 Task: Look for space in Erskine, United Kingdom from 12th July, 2023 to 16th July, 2023 for 8 adults in price range Rs.10000 to Rs.16000. Place can be private room with 8 bedrooms having 8 beds and 8 bathrooms. Property type can be house, flat, guest house. Amenities needed are: wifi, TV, free parkinig on premises, gym, breakfast. Booking option can be shelf check-in. Required host language is English.
Action: Mouse moved to (347, 100)
Screenshot: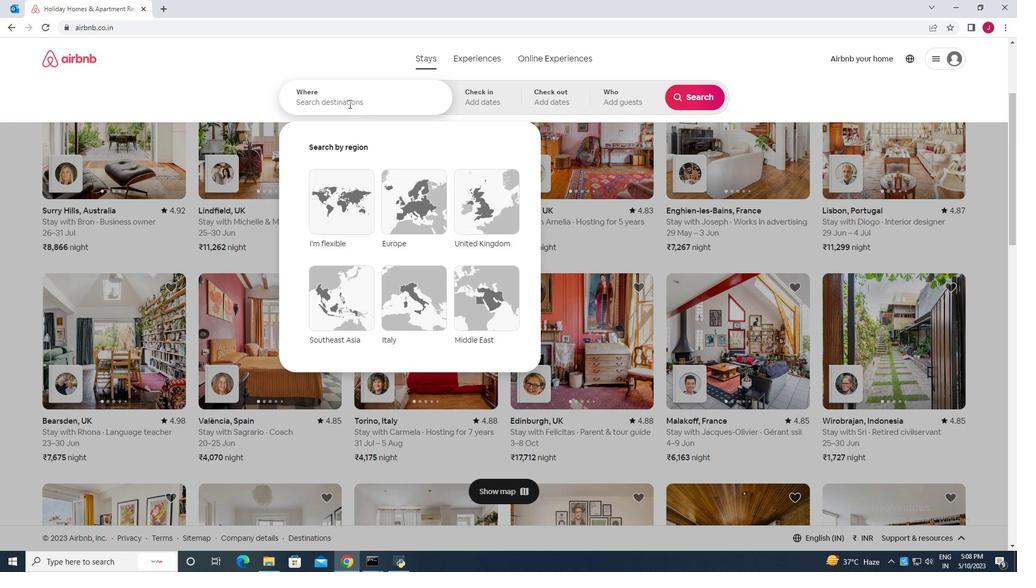 
Action: Mouse pressed left at (347, 100)
Screenshot: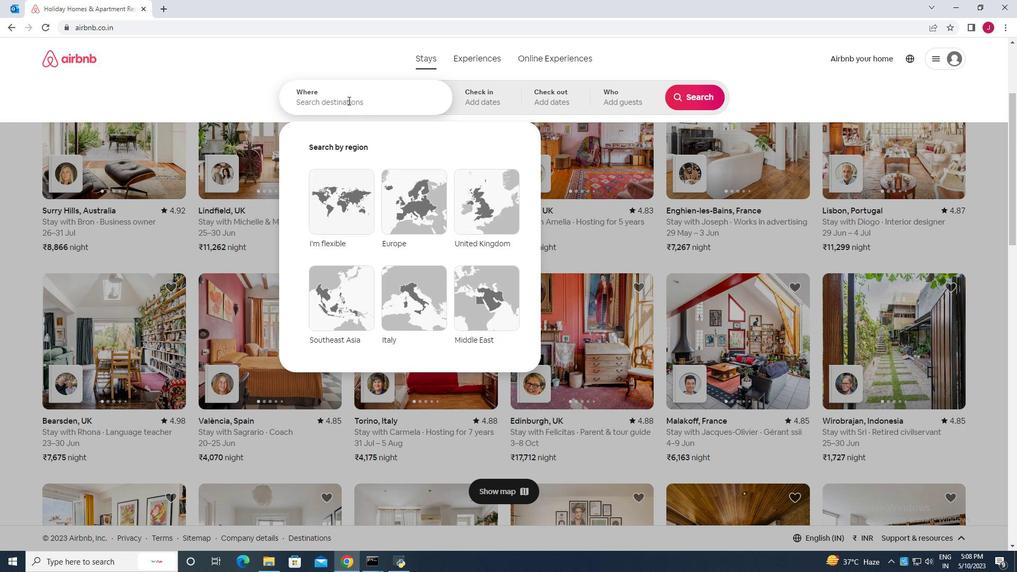 
Action: Key pressed erskine<Key.space>united<Key.space>kingdom
Screenshot: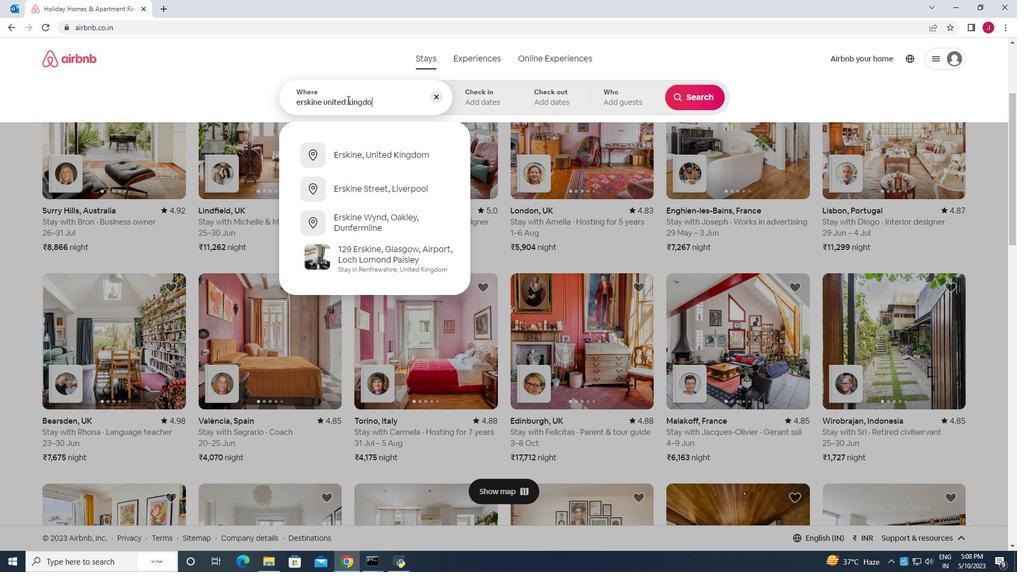 
Action: Mouse moved to (377, 160)
Screenshot: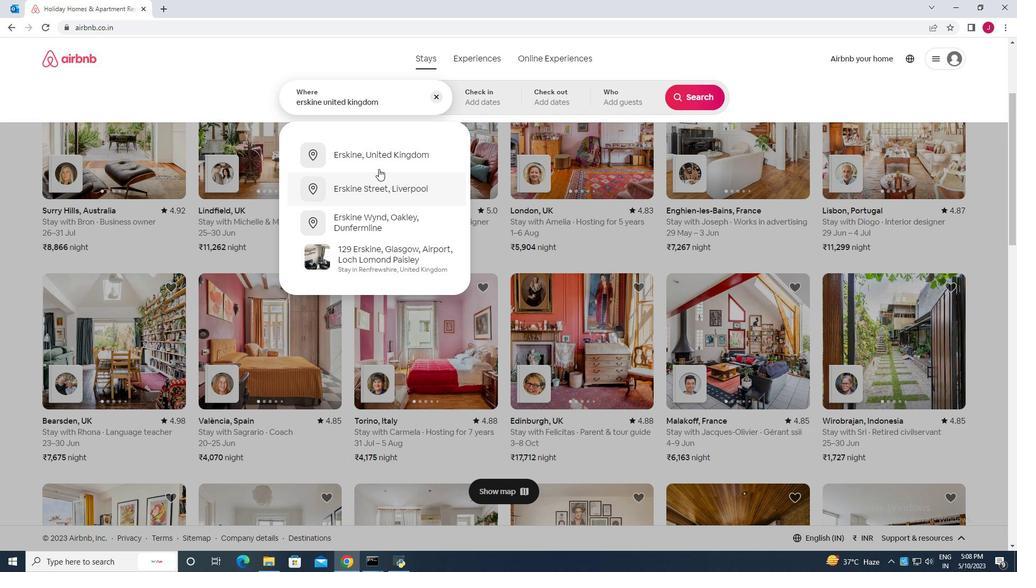 
Action: Mouse pressed left at (377, 160)
Screenshot: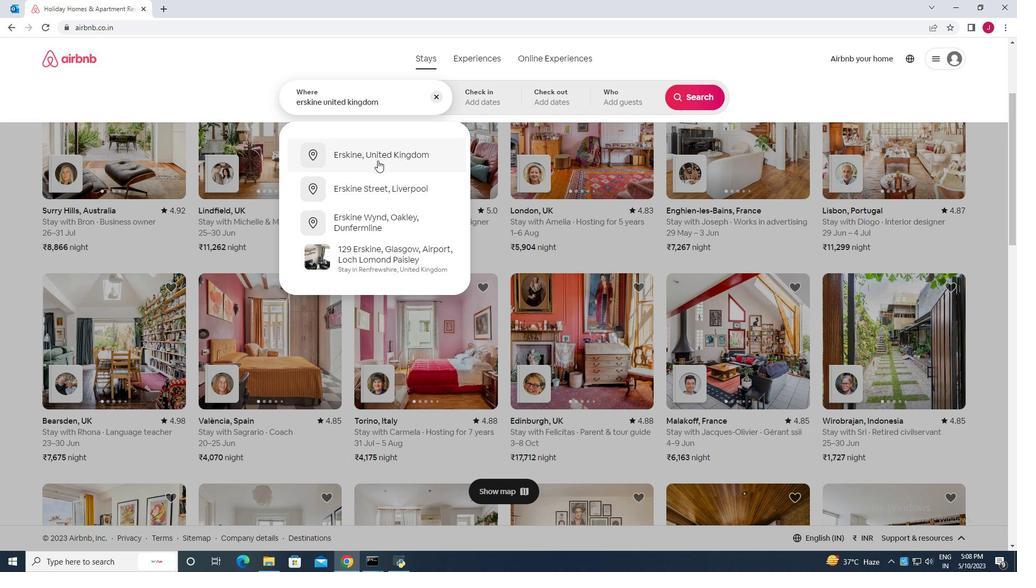 
Action: Mouse moved to (692, 182)
Screenshot: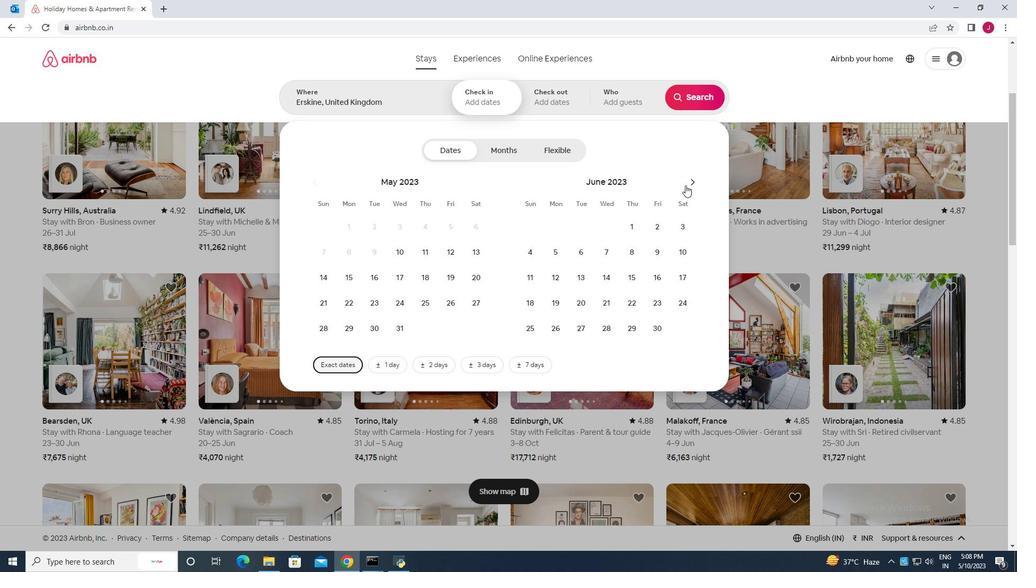 
Action: Mouse pressed left at (692, 182)
Screenshot: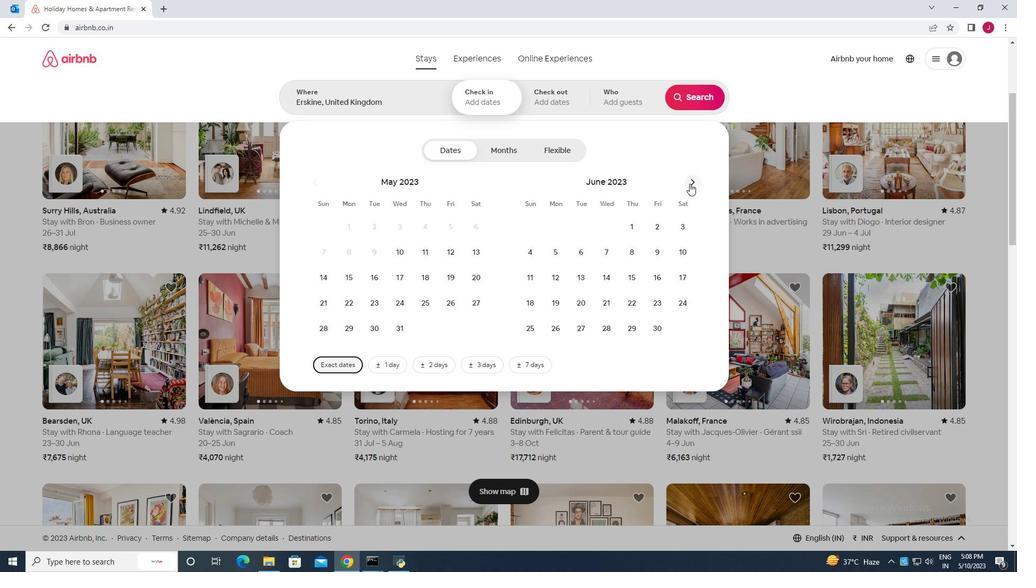 
Action: Mouse moved to (600, 279)
Screenshot: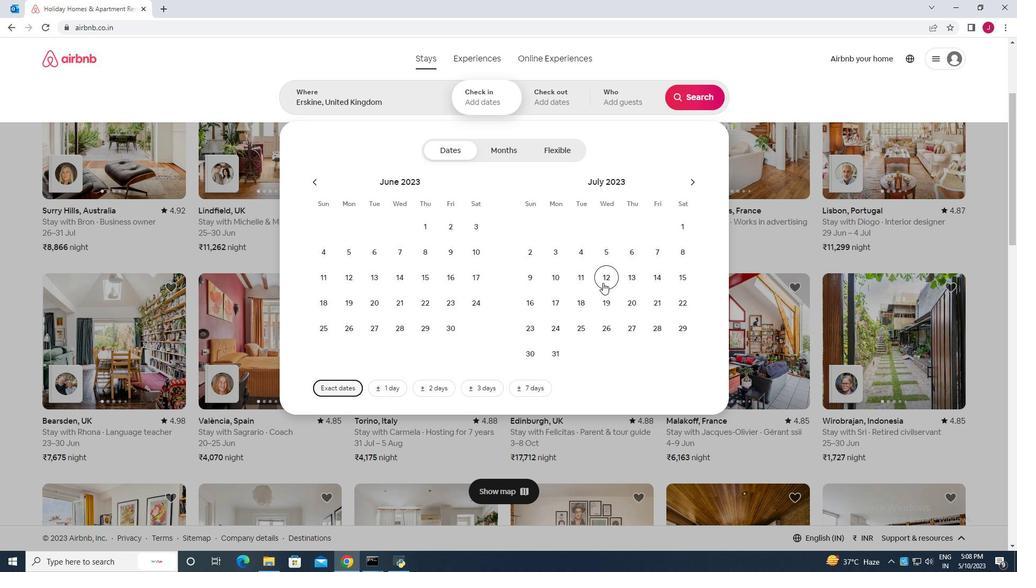 
Action: Mouse pressed left at (600, 279)
Screenshot: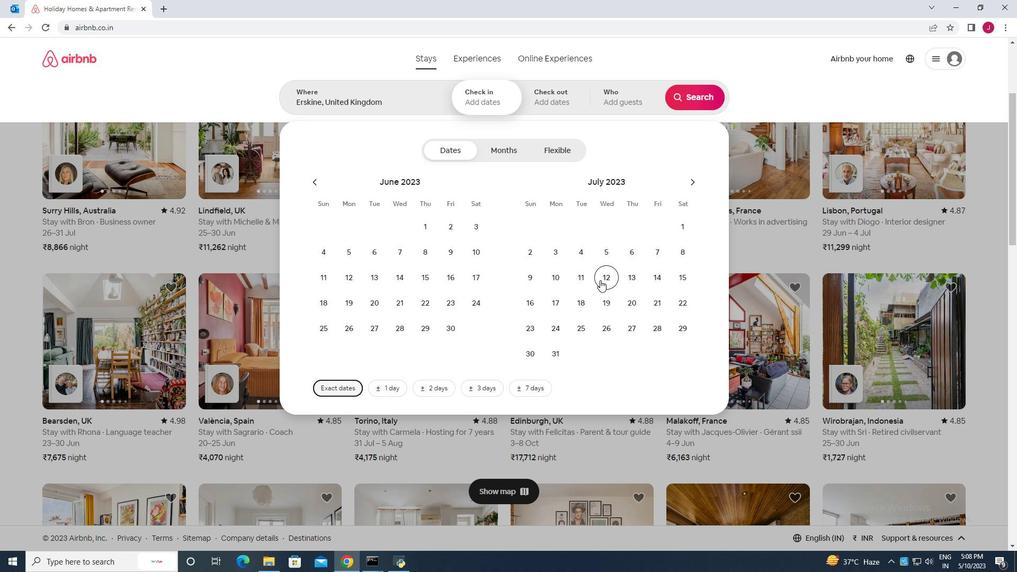 
Action: Mouse moved to (531, 306)
Screenshot: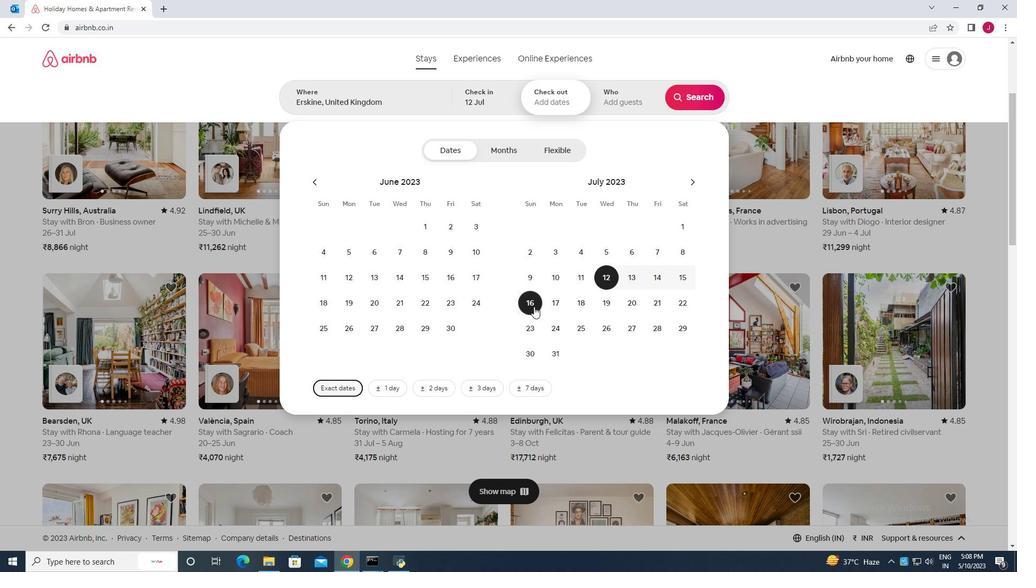 
Action: Mouse pressed left at (531, 306)
Screenshot: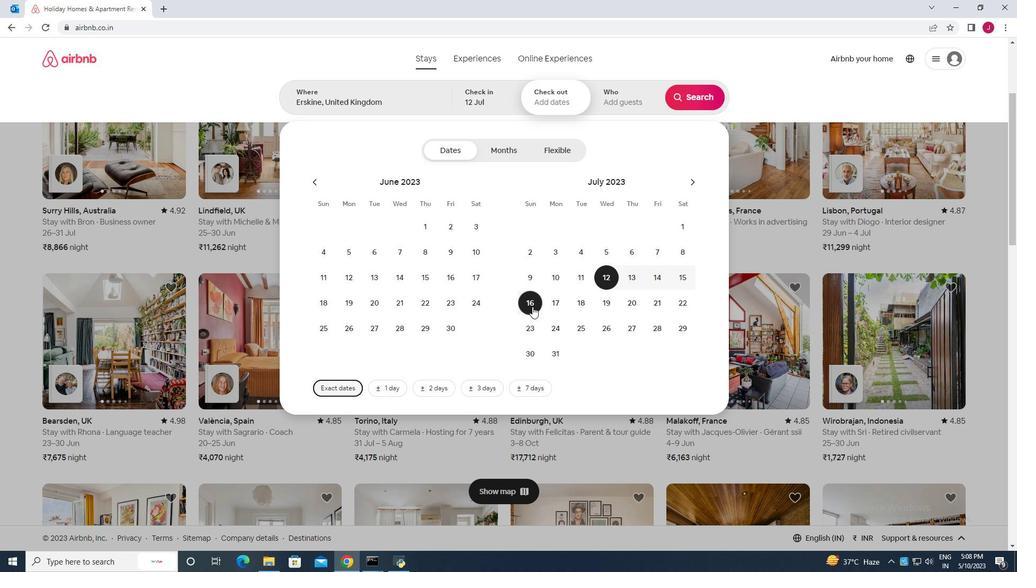 
Action: Mouse moved to (628, 98)
Screenshot: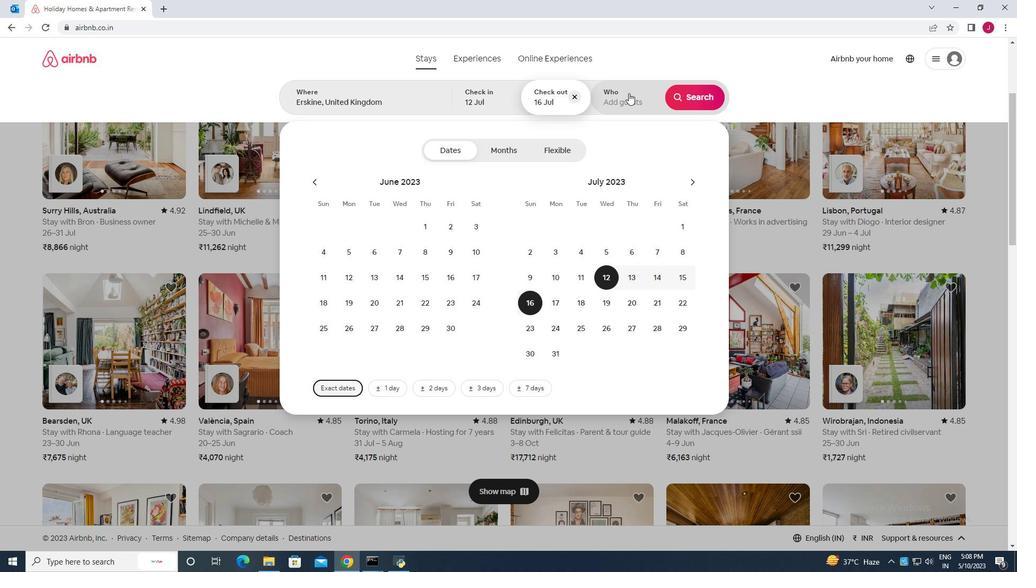 
Action: Mouse pressed left at (628, 98)
Screenshot: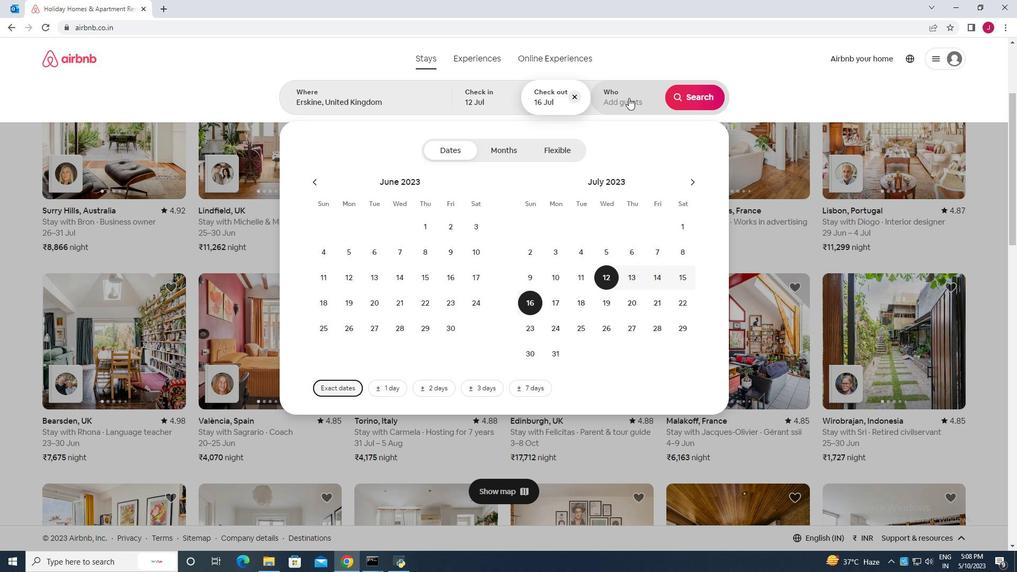 
Action: Mouse moved to (696, 154)
Screenshot: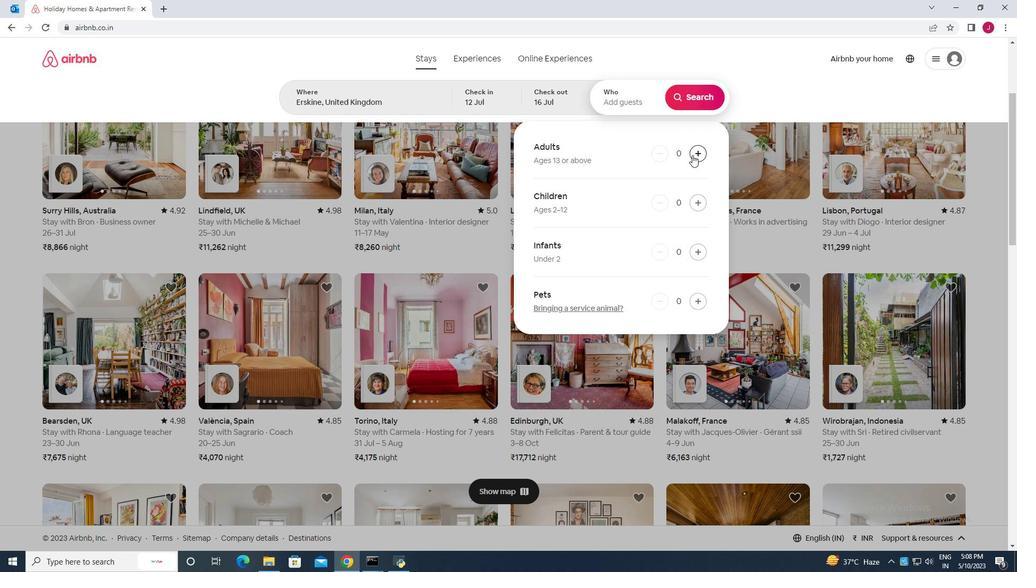 
Action: Mouse pressed left at (696, 154)
Screenshot: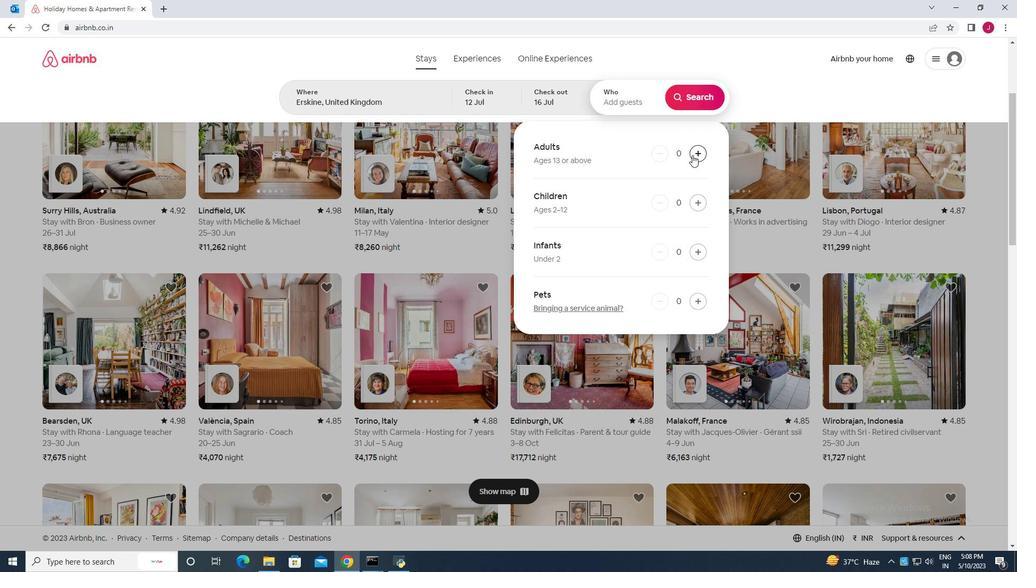 
Action: Mouse moved to (696, 154)
Screenshot: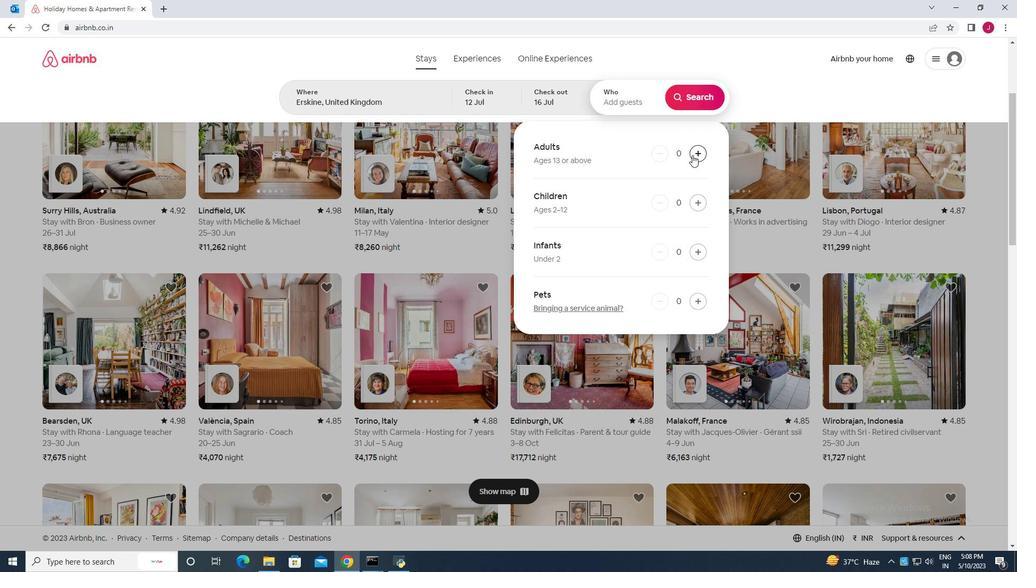 
Action: Mouse pressed left at (696, 154)
Screenshot: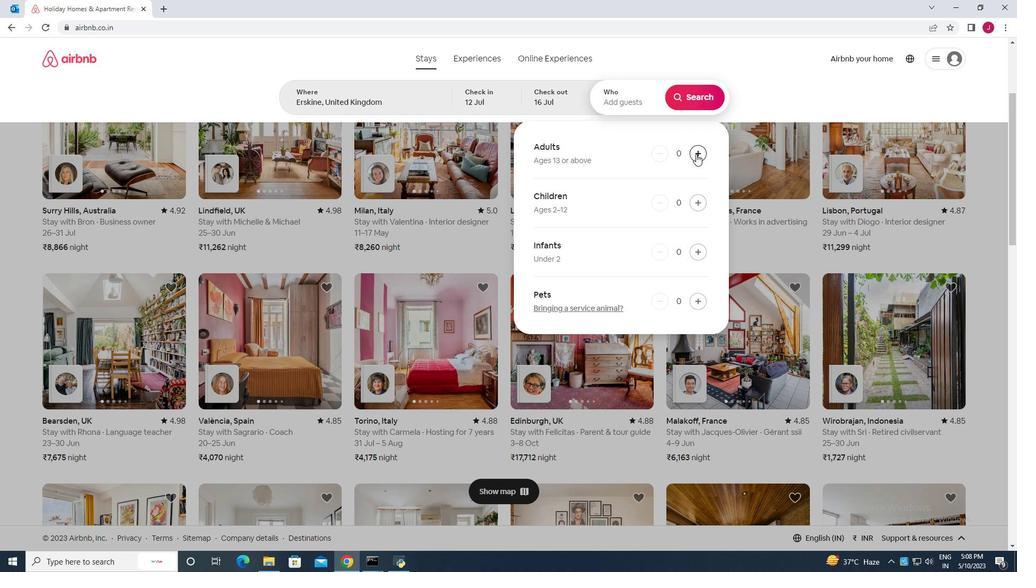 
Action: Mouse moved to (696, 154)
Screenshot: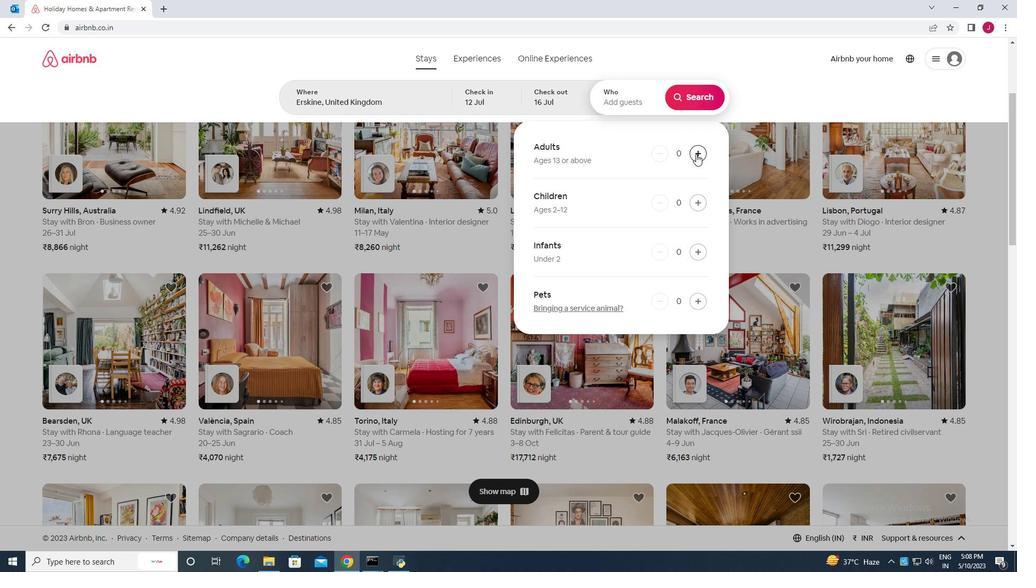 
Action: Mouse pressed left at (696, 154)
Screenshot: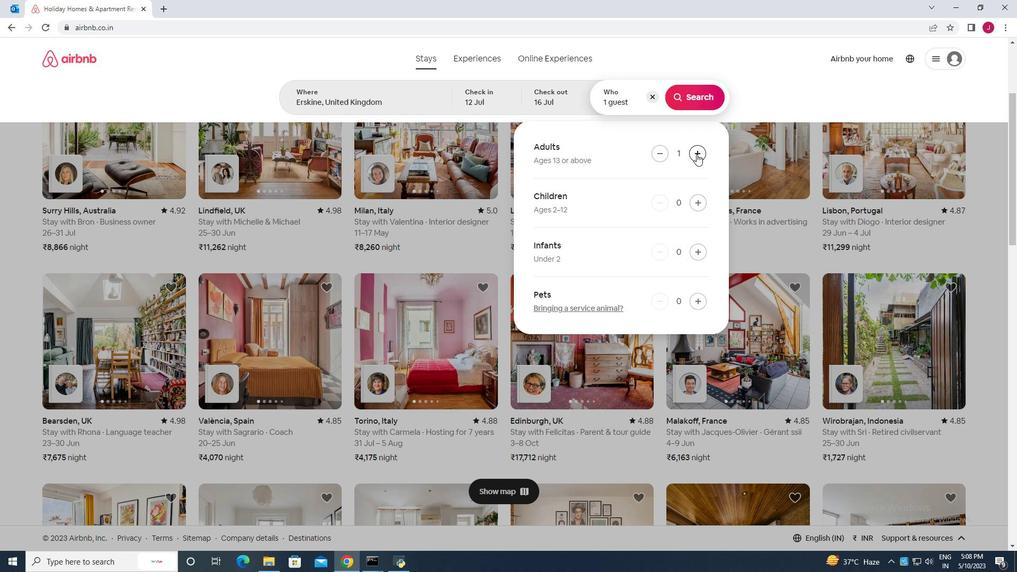 
Action: Mouse pressed left at (696, 154)
Screenshot: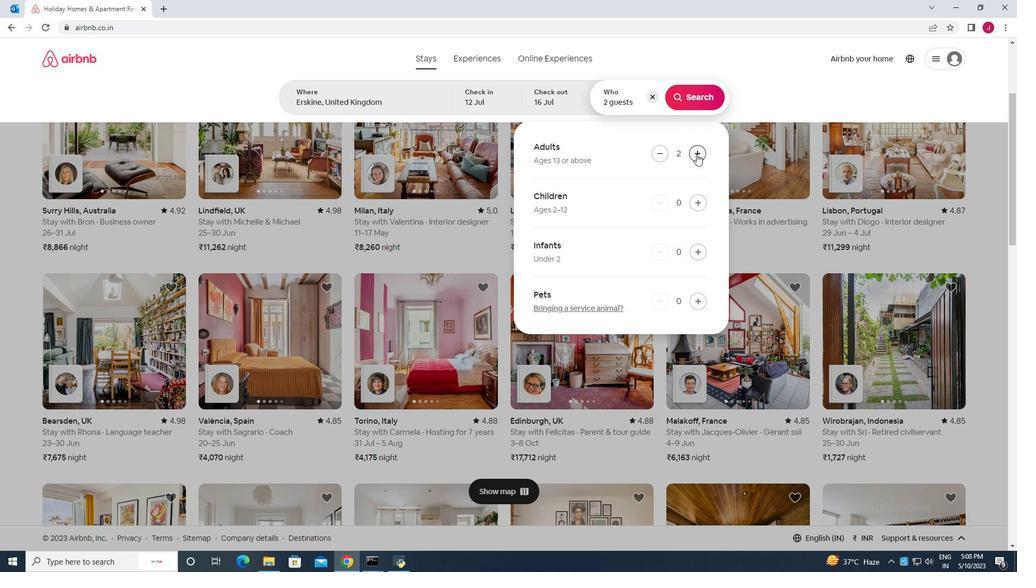 
Action: Mouse pressed left at (696, 154)
Screenshot: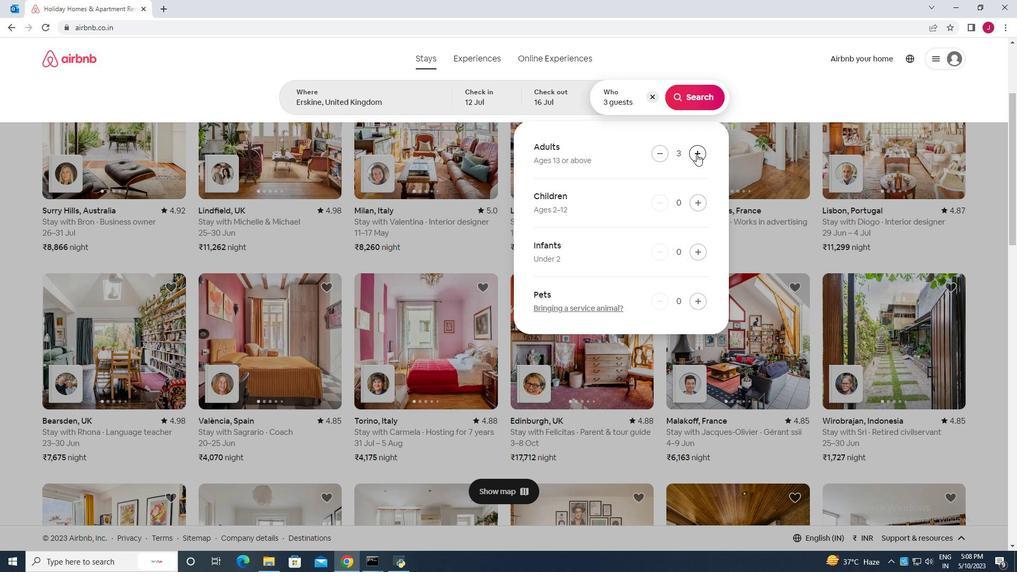 
Action: Mouse moved to (697, 154)
Screenshot: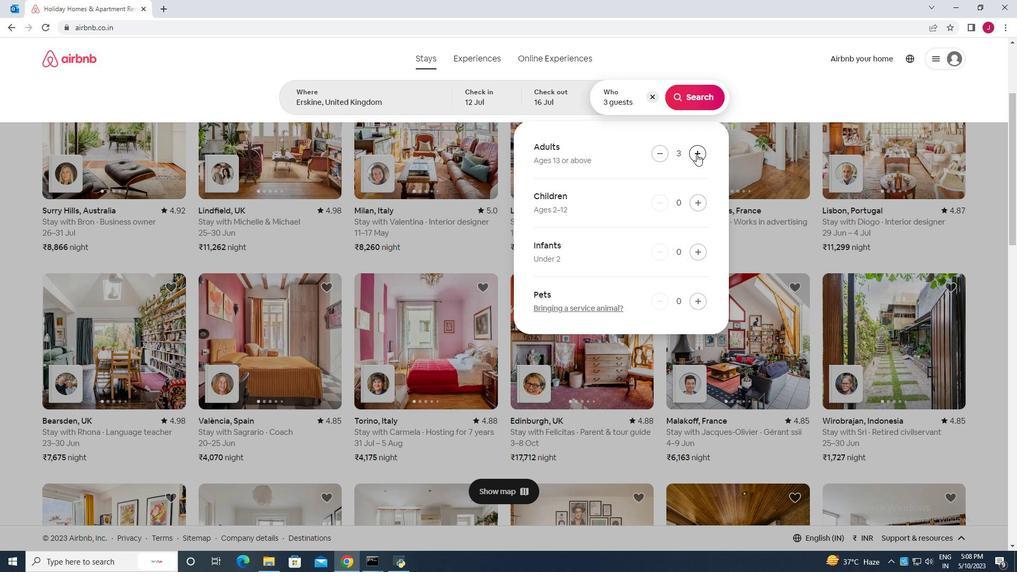 
Action: Mouse pressed left at (697, 154)
Screenshot: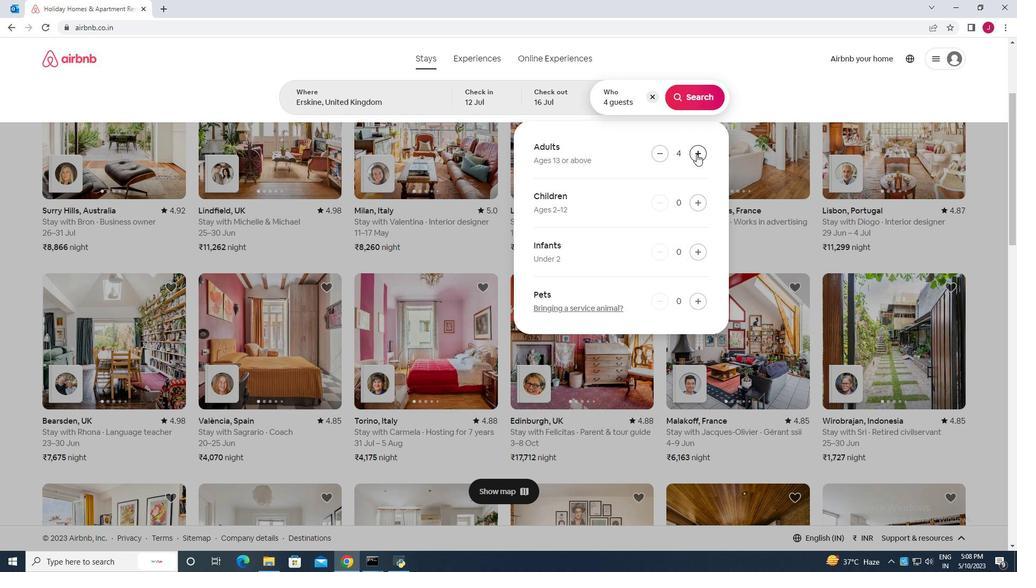 
Action: Mouse pressed left at (697, 154)
Screenshot: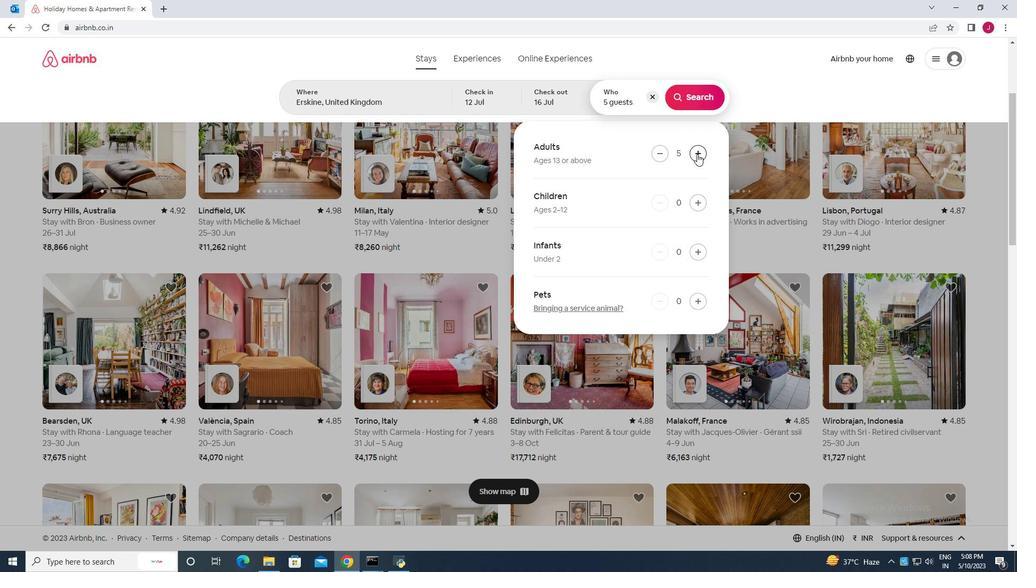 
Action: Mouse pressed left at (697, 154)
Screenshot: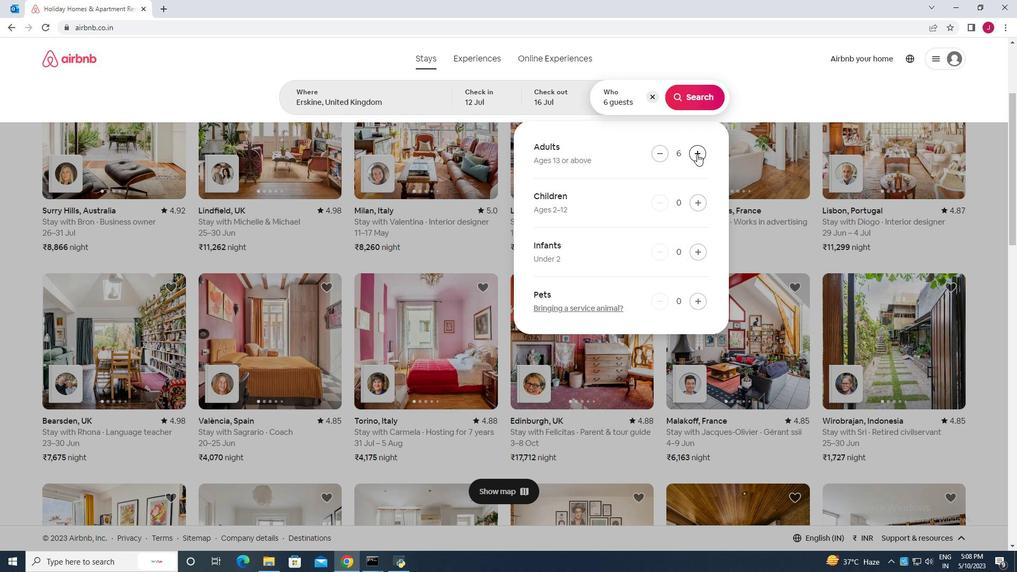 
Action: Mouse moved to (698, 94)
Screenshot: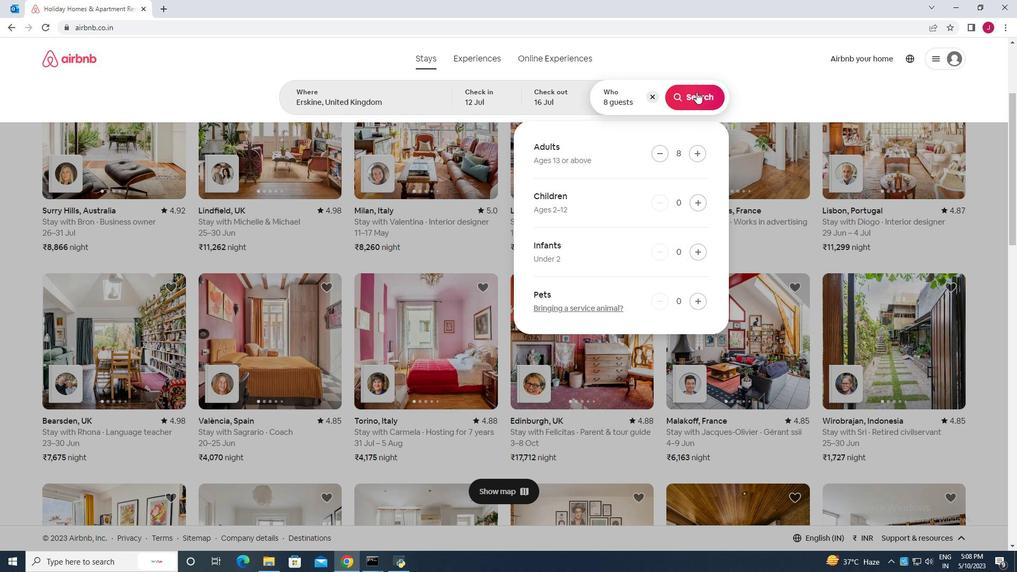 
Action: Mouse pressed left at (698, 94)
Screenshot: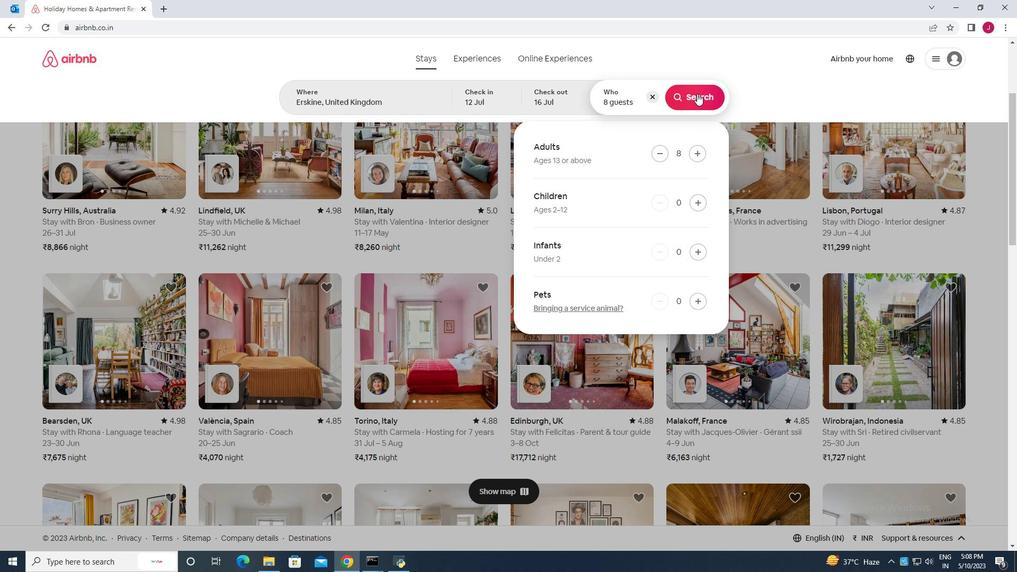 
Action: Mouse moved to (976, 100)
Screenshot: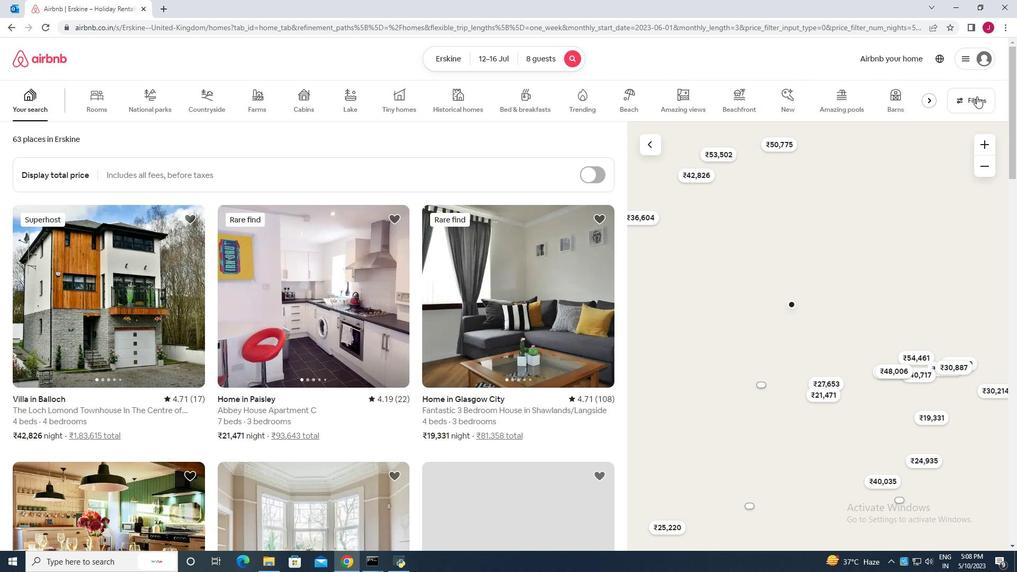 
Action: Mouse pressed left at (976, 100)
Screenshot: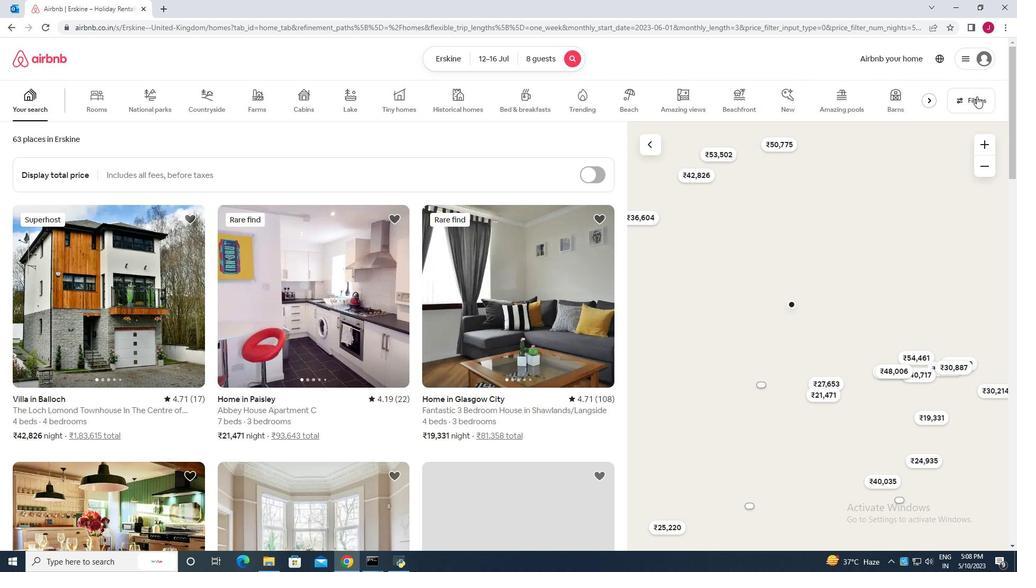 
Action: Mouse moved to (397, 351)
Screenshot: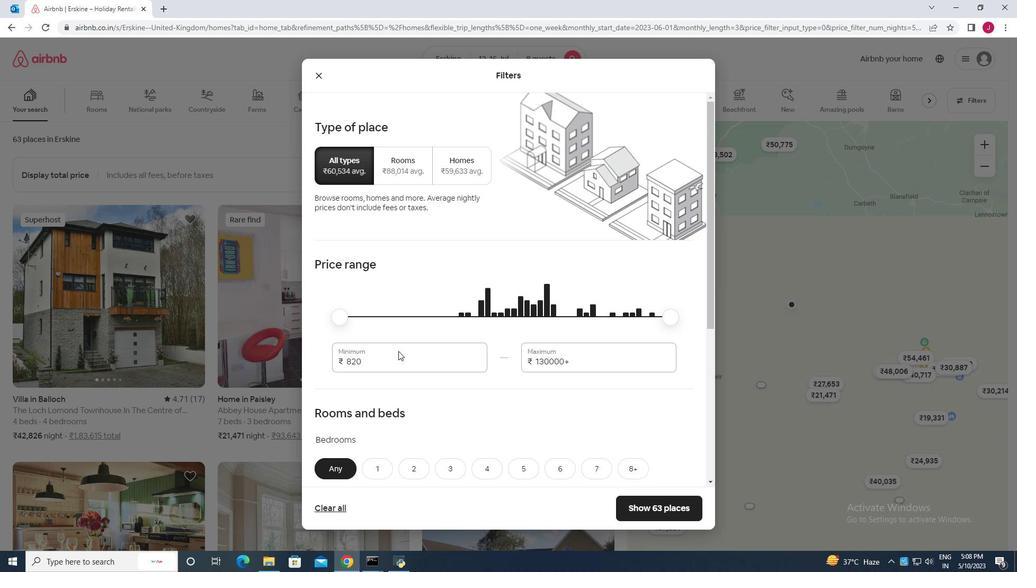 
Action: Mouse pressed left at (397, 351)
Screenshot: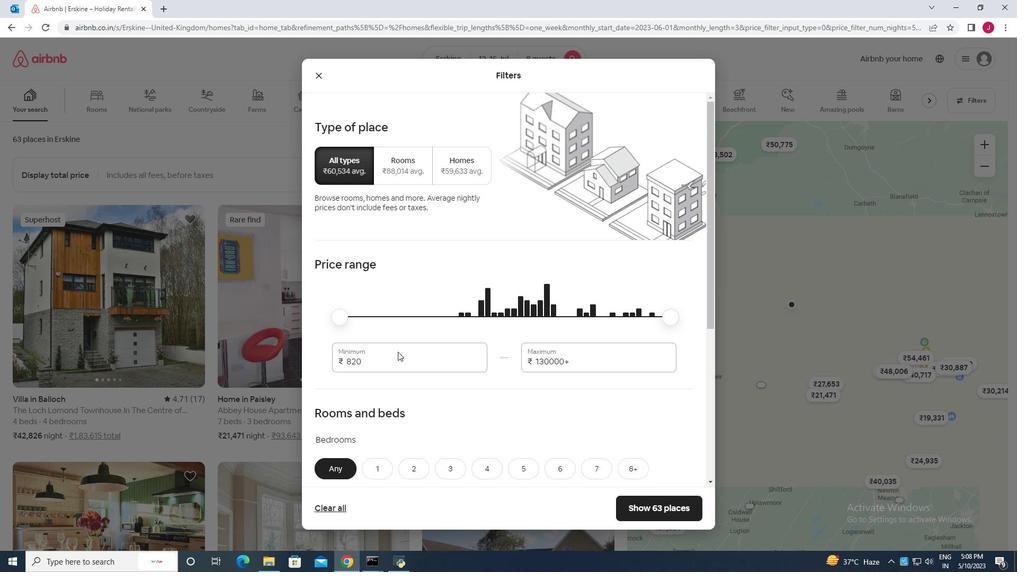 
Action: Key pressed <Key.backspace><Key.backspace><Key.backspace><Key.backspace><Key.backspace>10000
Screenshot: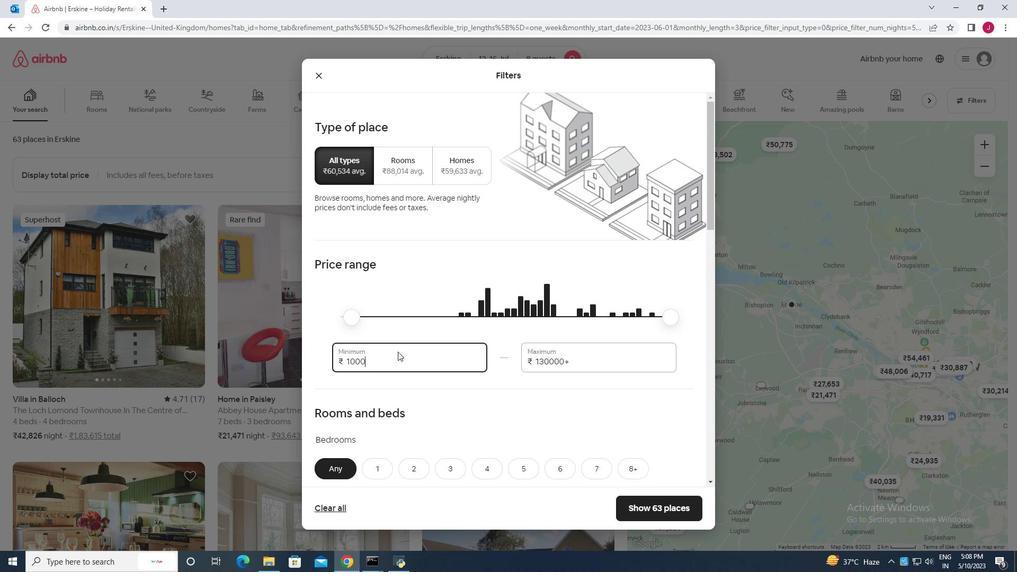 
Action: Mouse moved to (589, 359)
Screenshot: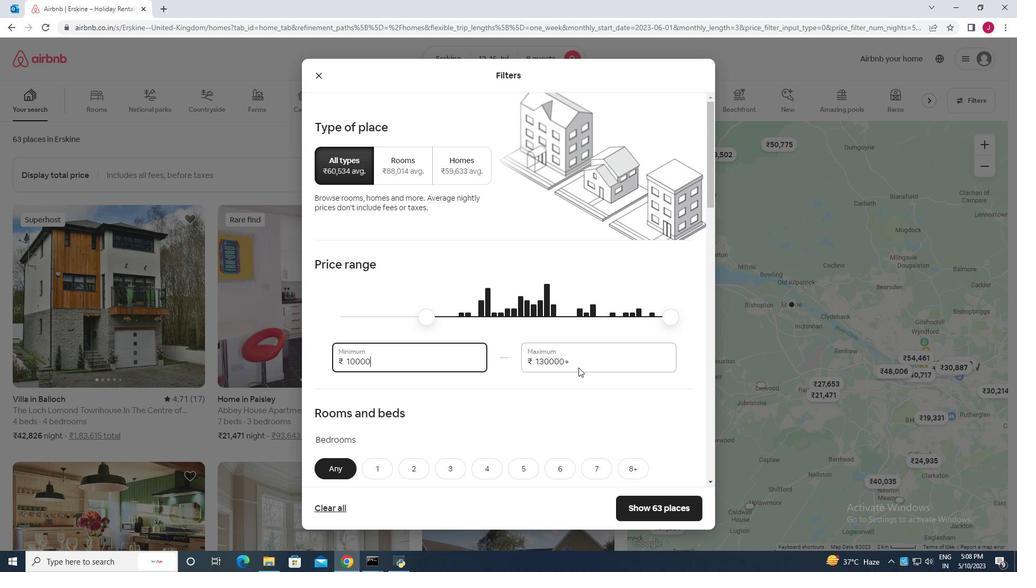 
Action: Mouse pressed left at (589, 359)
Screenshot: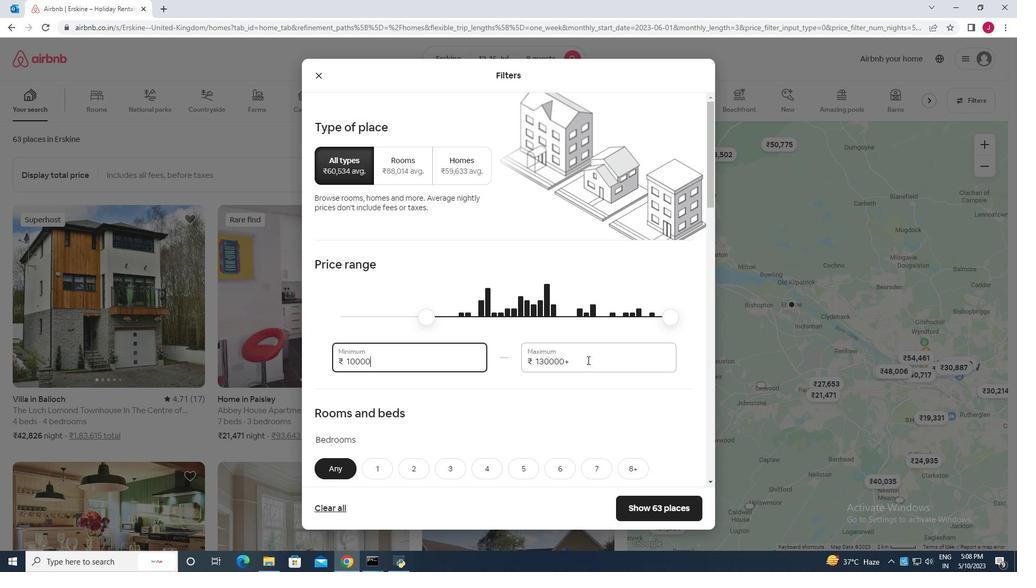 
Action: Mouse moved to (580, 361)
Screenshot: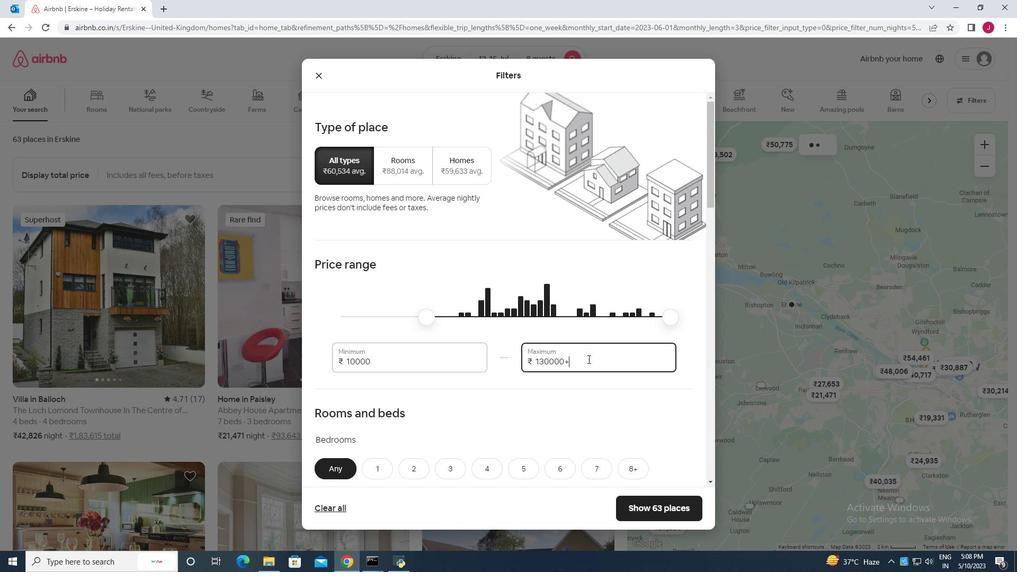 
Action: Key pressed <Key.backspace><Key.backspace><Key.backspace><Key.backspace><Key.backspace><Key.backspace><Key.backspace><Key.backspace><Key.backspace><Key.backspace><Key.backspace><Key.backspace>16000
Screenshot: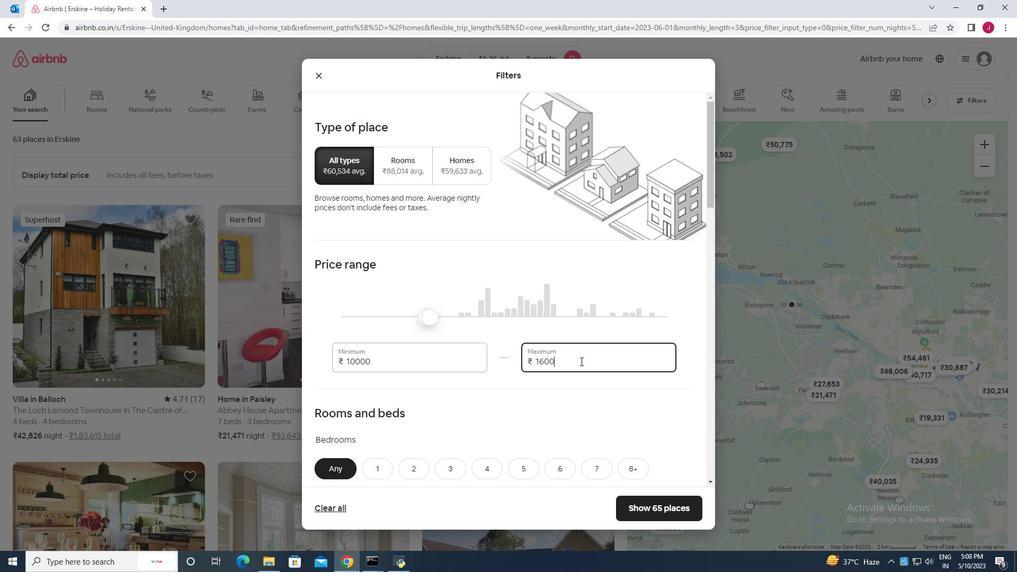 
Action: Mouse moved to (475, 352)
Screenshot: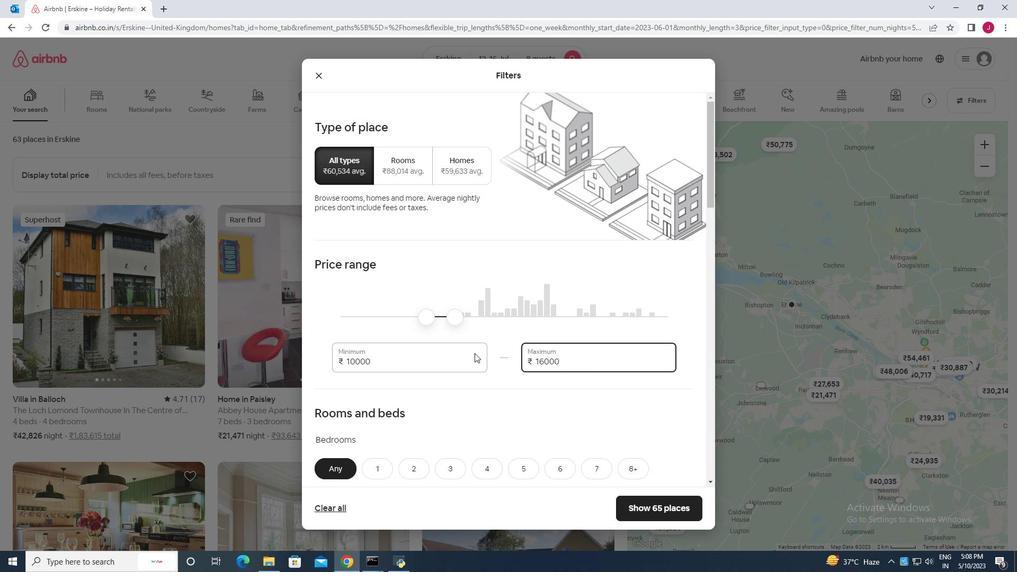 
Action: Mouse scrolled (475, 351) with delta (0, 0)
Screenshot: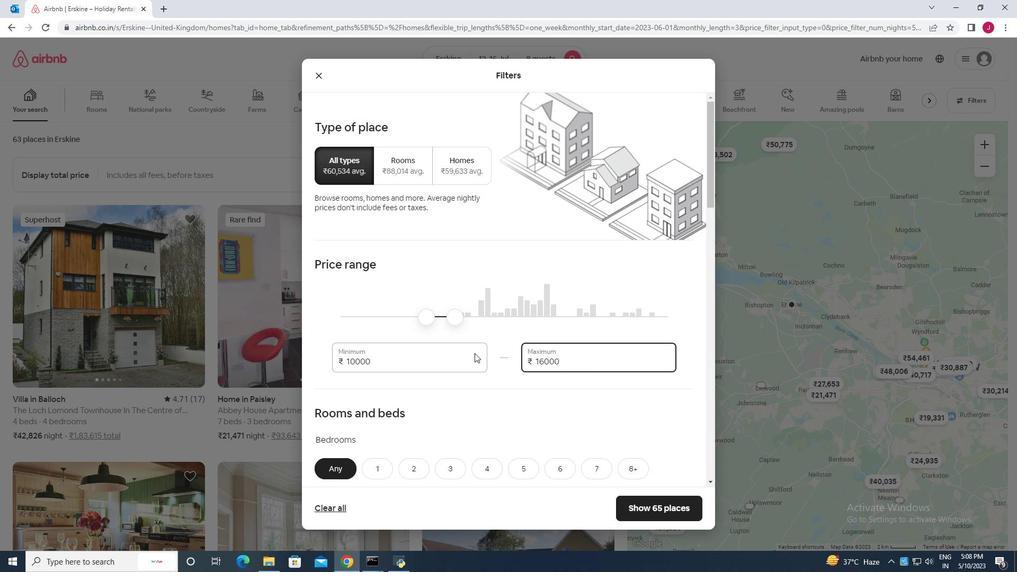 
Action: Mouse moved to (475, 352)
Screenshot: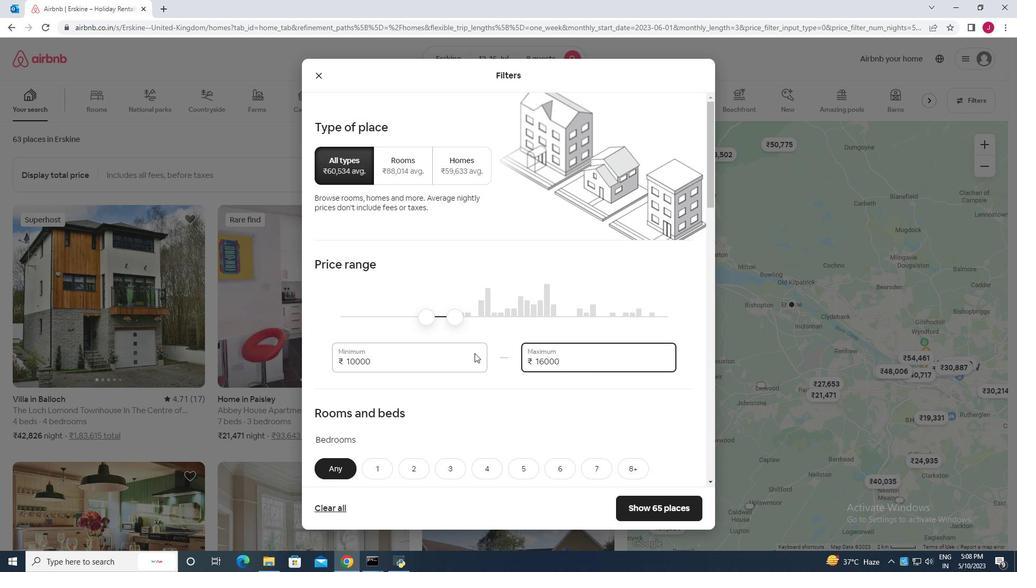 
Action: Mouse scrolled (475, 351) with delta (0, 0)
Screenshot: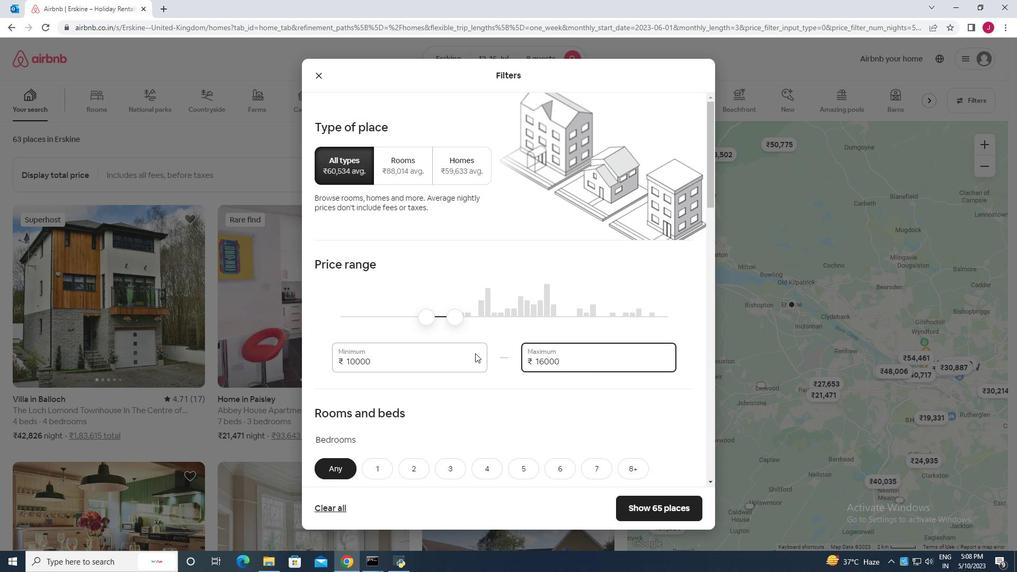 
Action: Mouse scrolled (475, 351) with delta (0, 0)
Screenshot: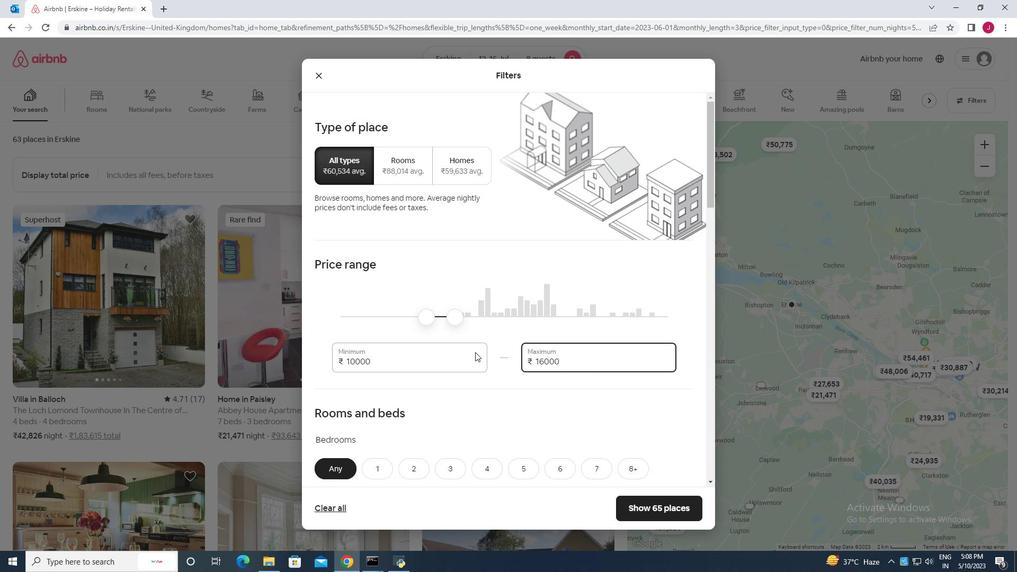 
Action: Mouse moved to (631, 309)
Screenshot: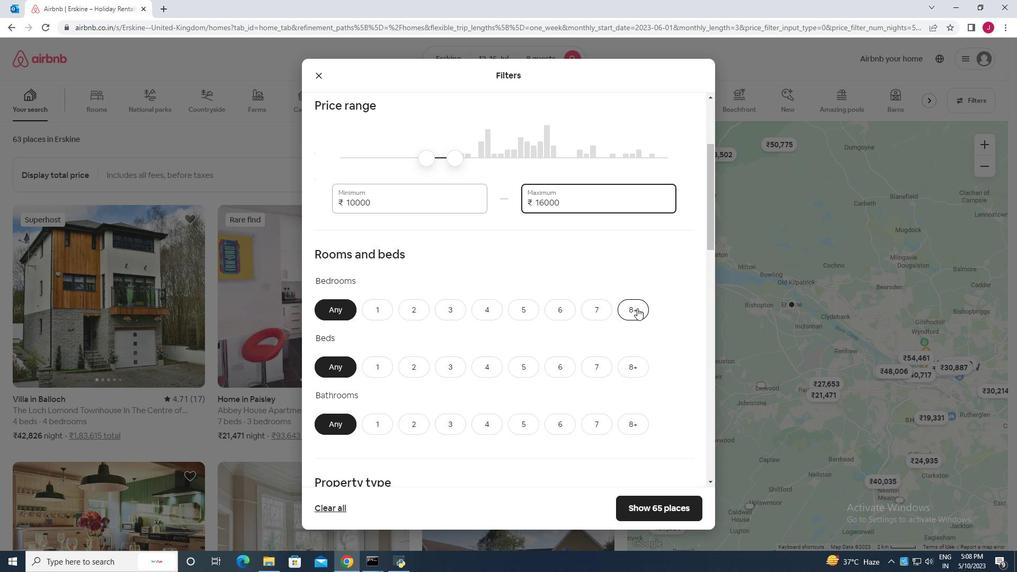 
Action: Mouse pressed left at (631, 309)
Screenshot: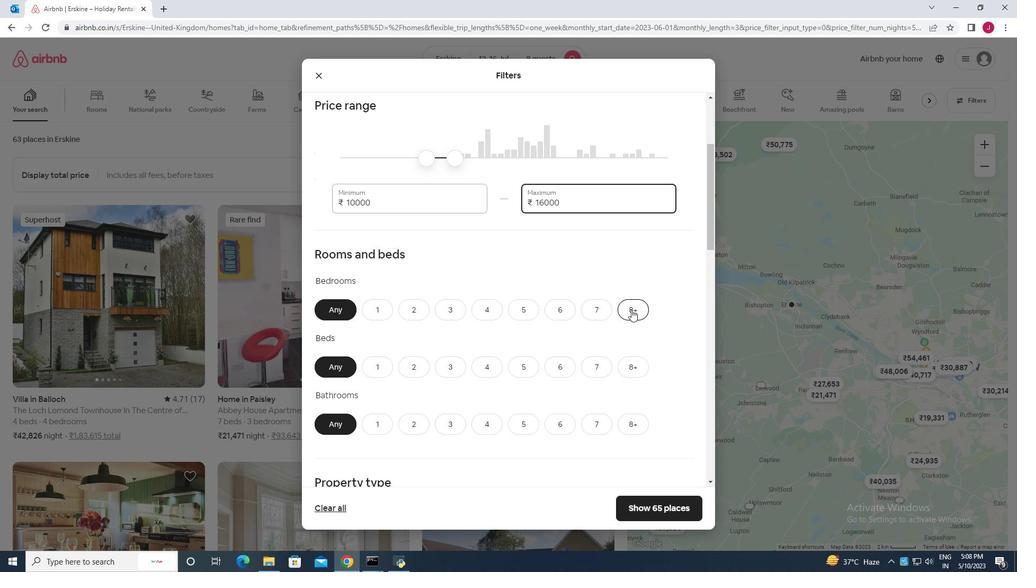 
Action: Mouse moved to (629, 365)
Screenshot: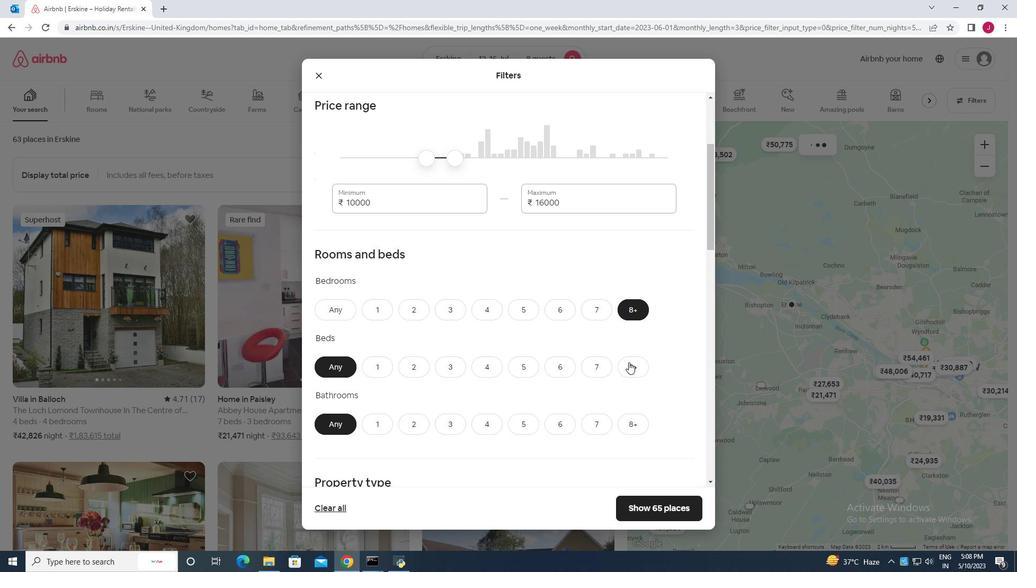 
Action: Mouse pressed left at (629, 365)
Screenshot: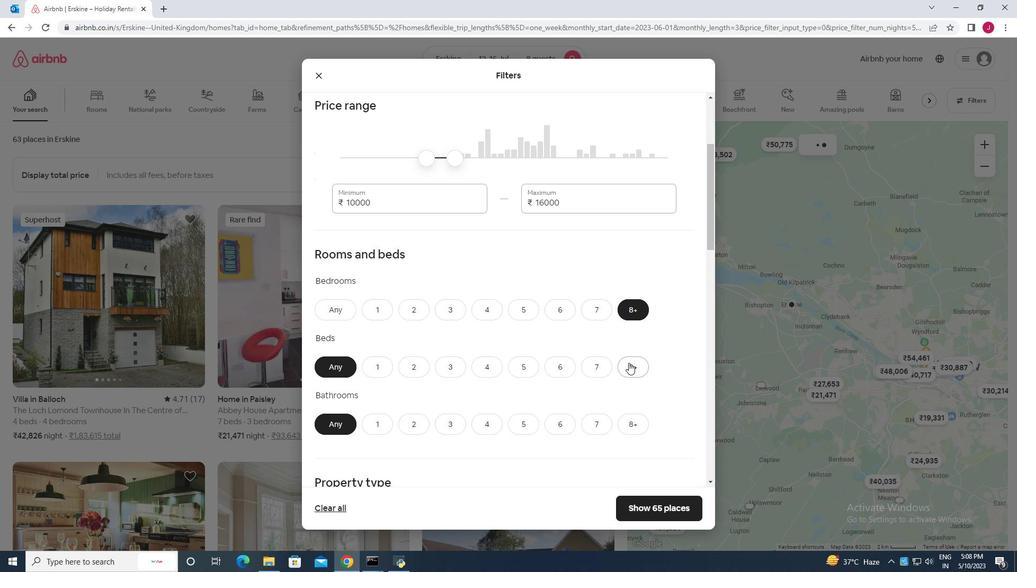 
Action: Mouse moved to (629, 423)
Screenshot: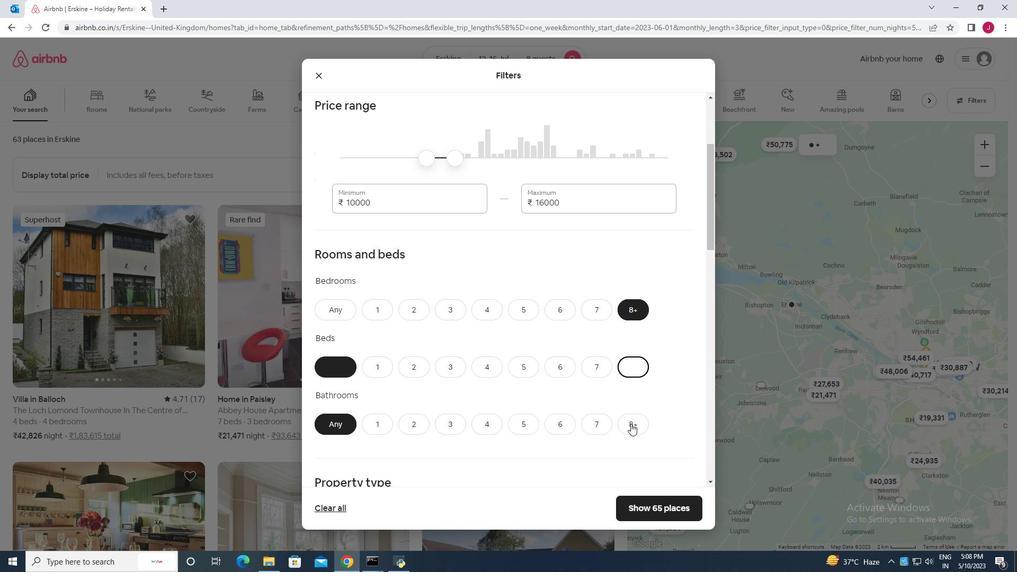 
Action: Mouse pressed left at (629, 423)
Screenshot: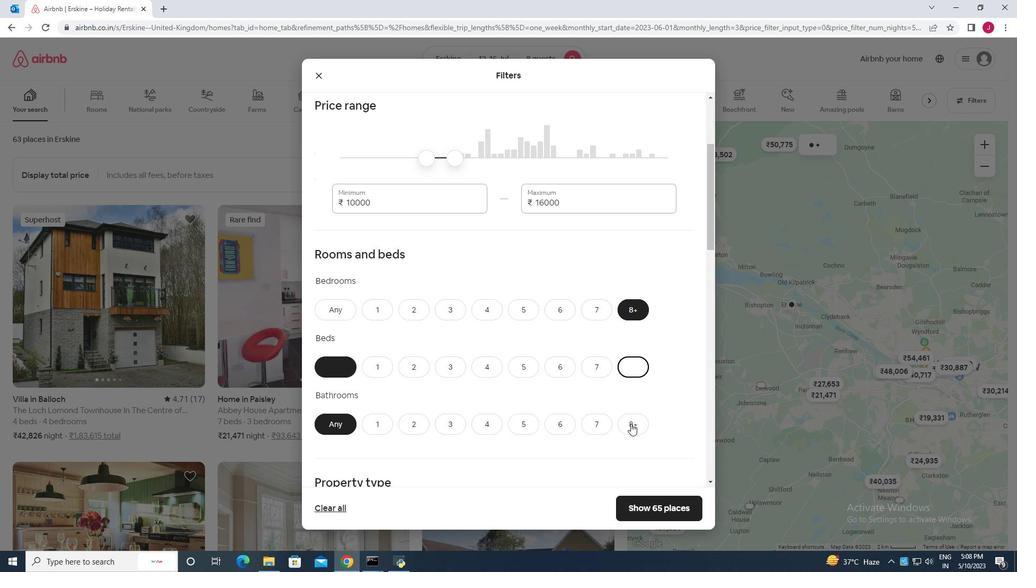 
Action: Mouse moved to (487, 352)
Screenshot: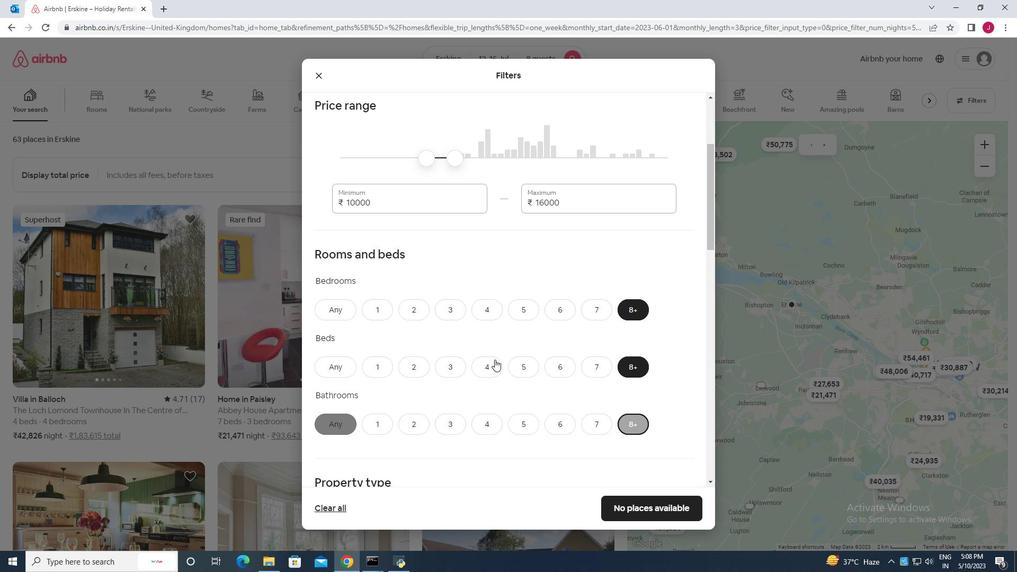 
Action: Mouse scrolled (487, 351) with delta (0, 0)
Screenshot: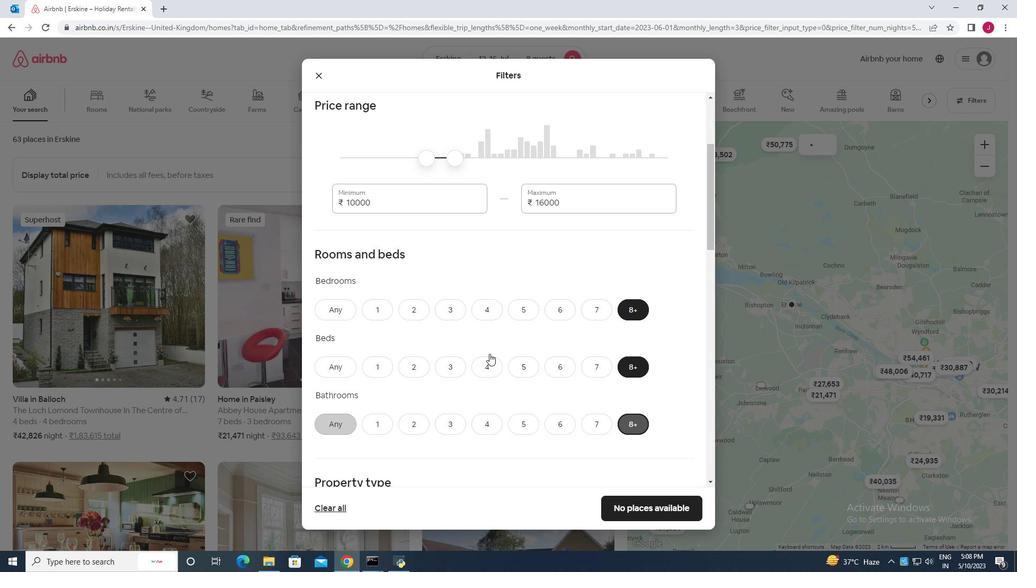 
Action: Mouse scrolled (487, 351) with delta (0, 0)
Screenshot: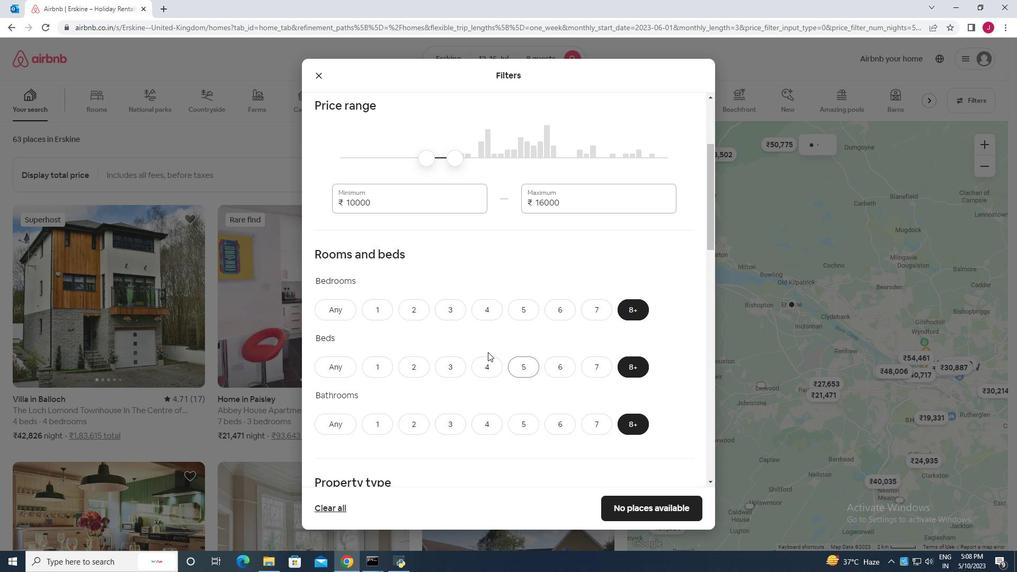 
Action: Mouse scrolled (487, 351) with delta (0, 0)
Screenshot: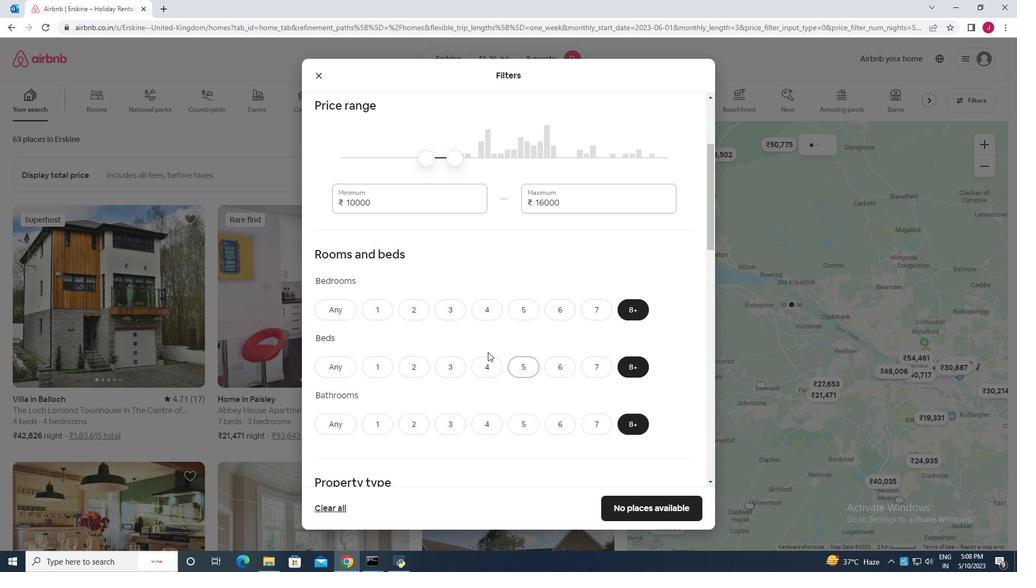 
Action: Mouse scrolled (487, 351) with delta (0, 0)
Screenshot: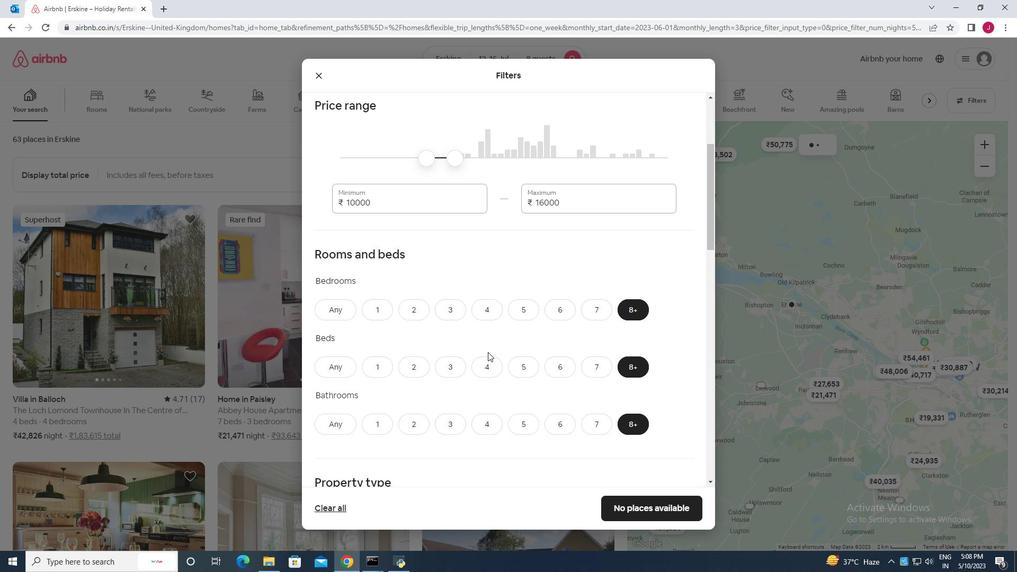 
Action: Mouse scrolled (487, 351) with delta (0, 0)
Screenshot: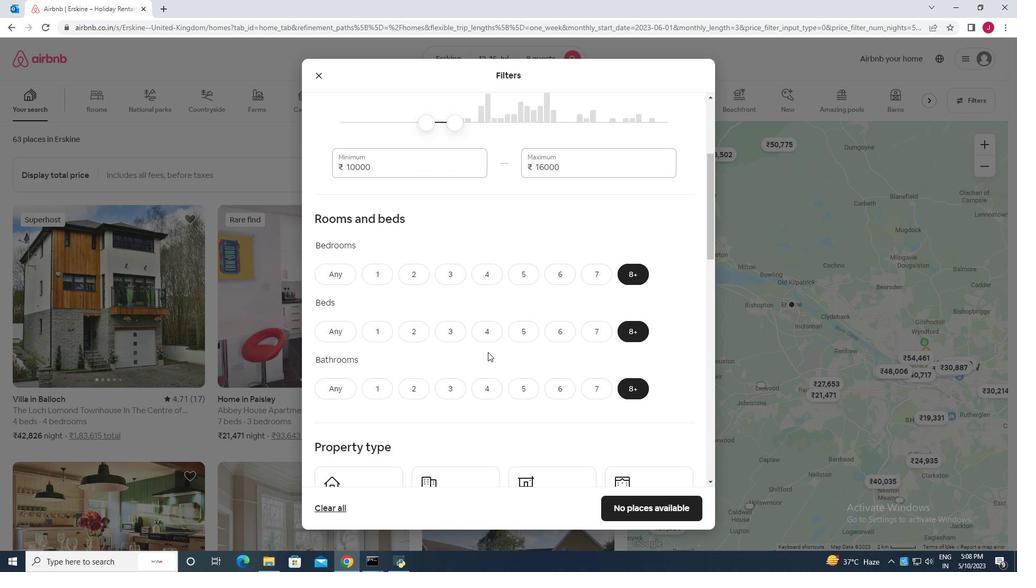 
Action: Mouse scrolled (487, 351) with delta (0, 0)
Screenshot: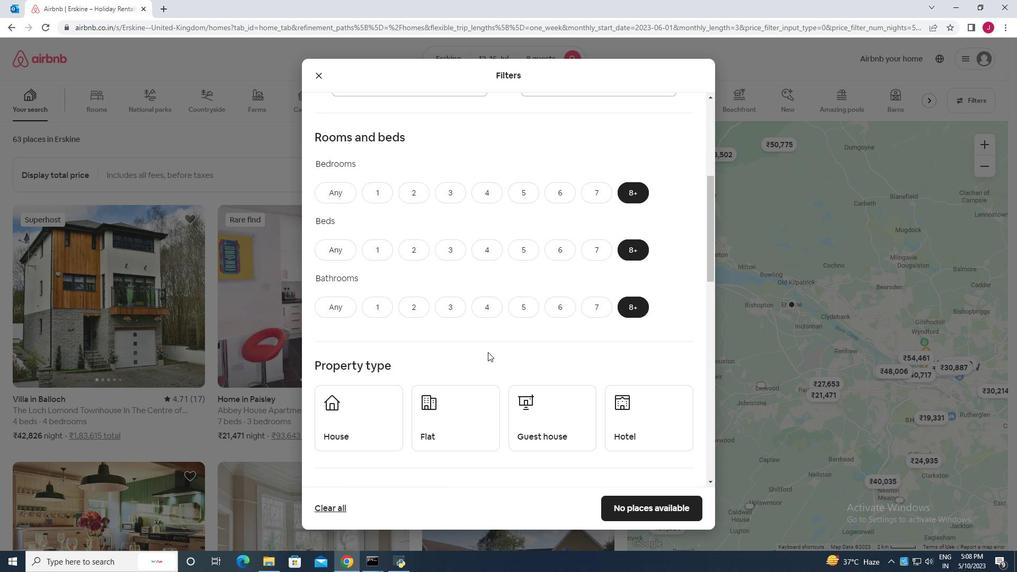 
Action: Mouse moved to (354, 217)
Screenshot: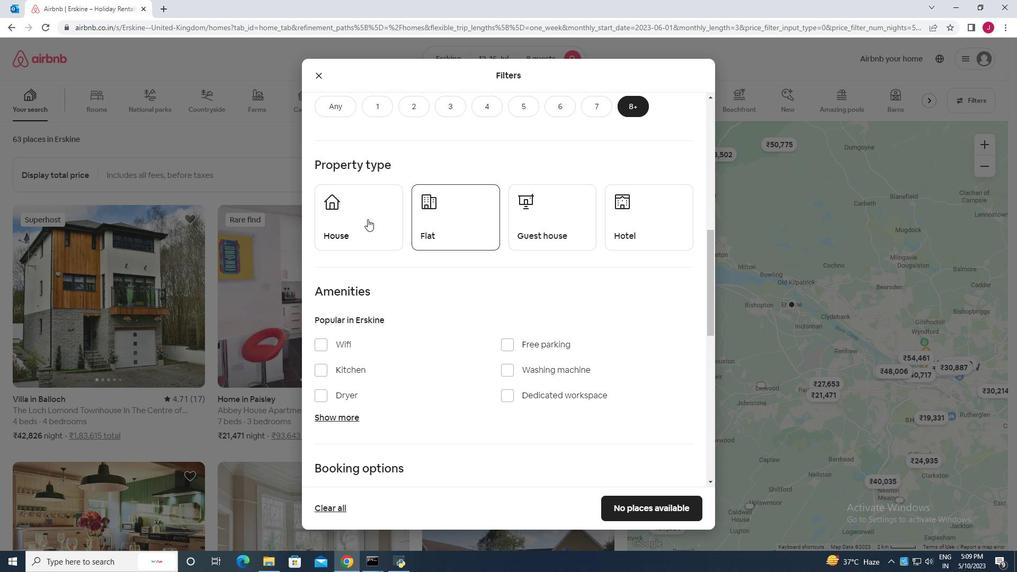 
Action: Mouse pressed left at (354, 217)
Screenshot: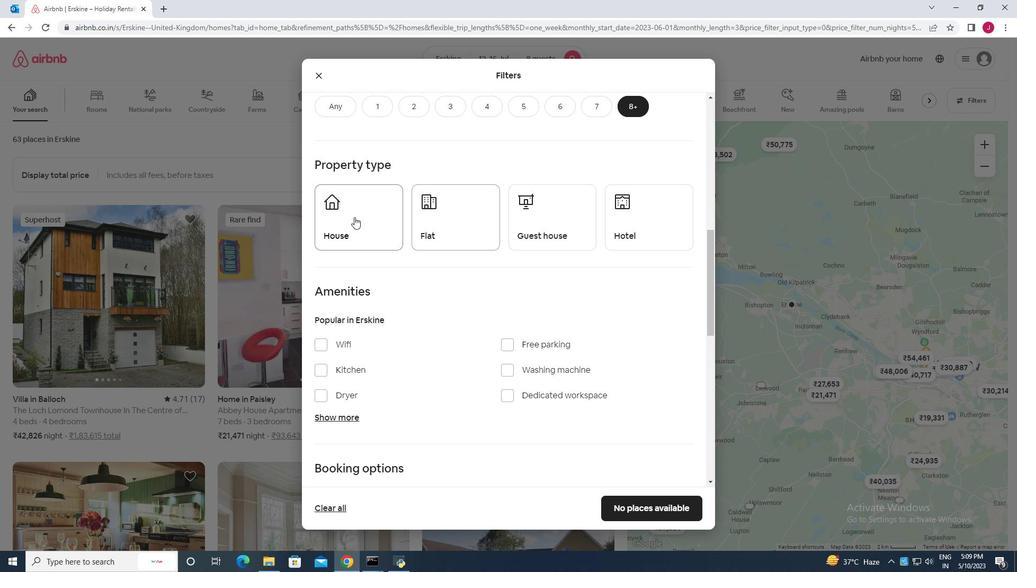 
Action: Mouse moved to (449, 241)
Screenshot: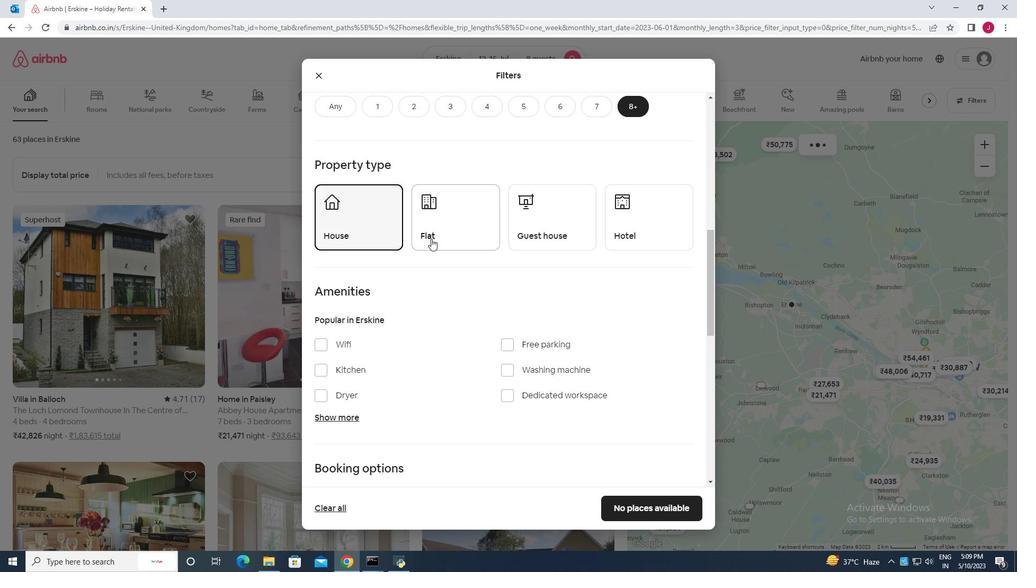 
Action: Mouse pressed left at (449, 241)
Screenshot: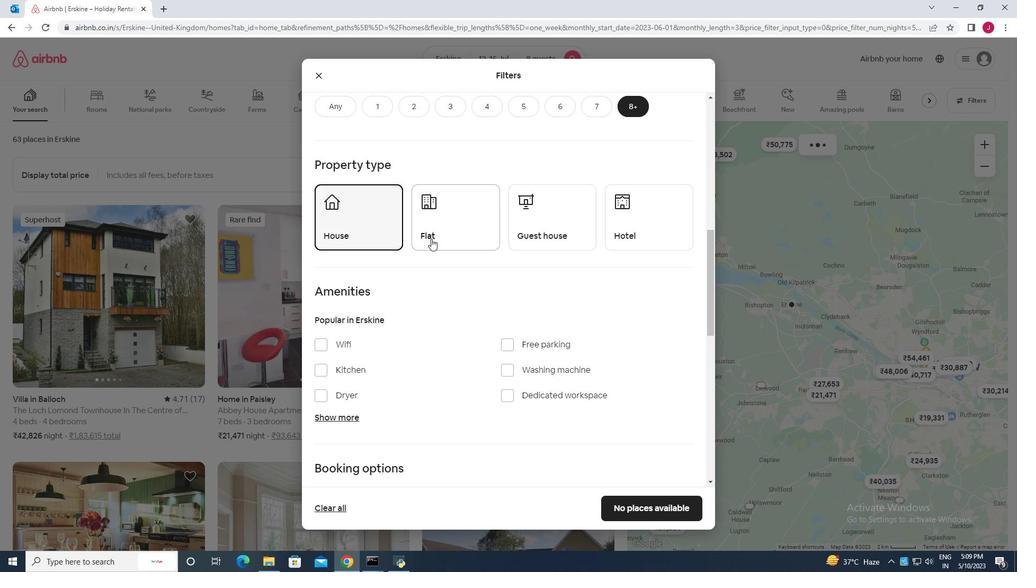 
Action: Mouse moved to (551, 232)
Screenshot: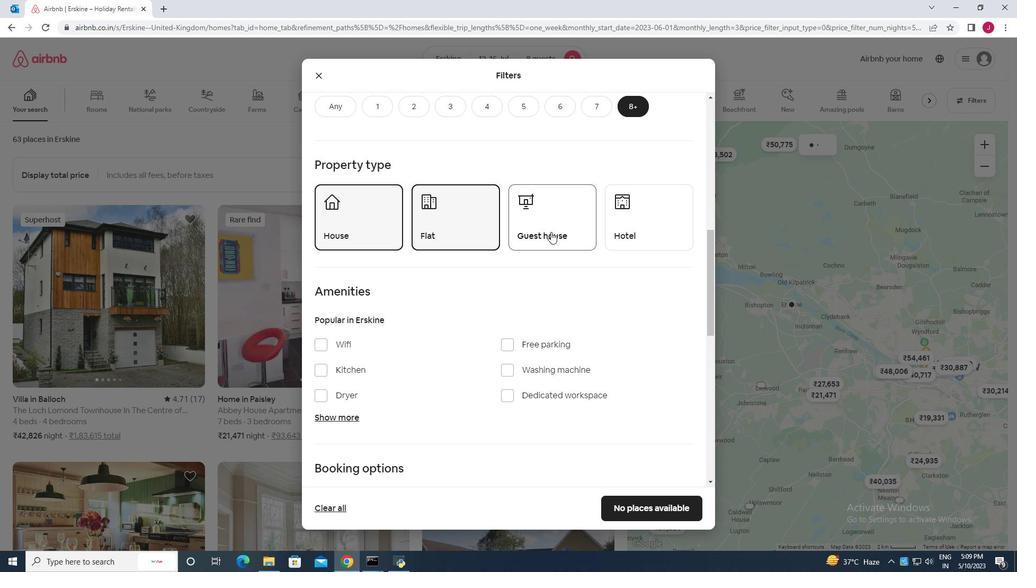 
Action: Mouse pressed left at (551, 232)
Screenshot: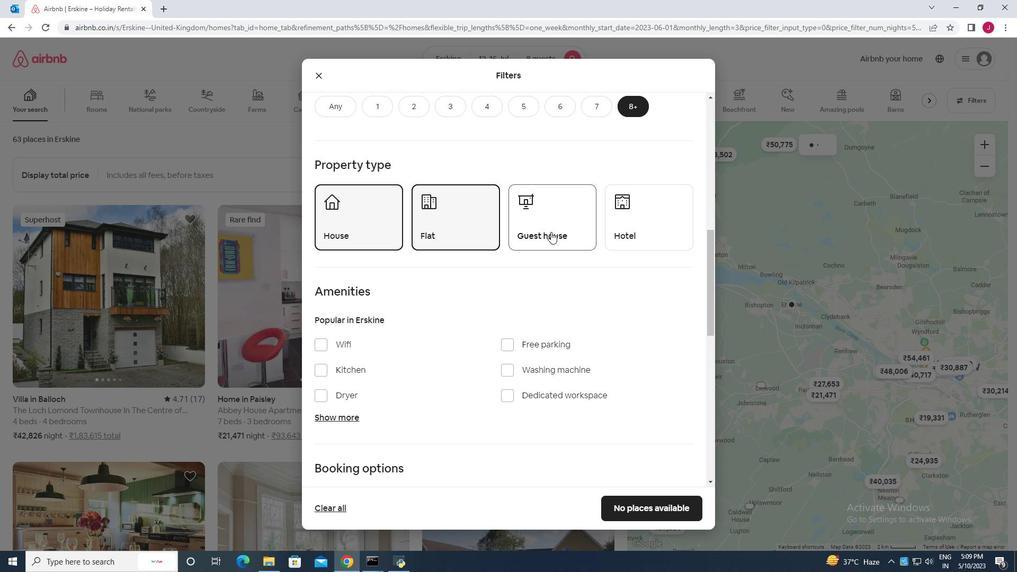 
Action: Mouse moved to (539, 237)
Screenshot: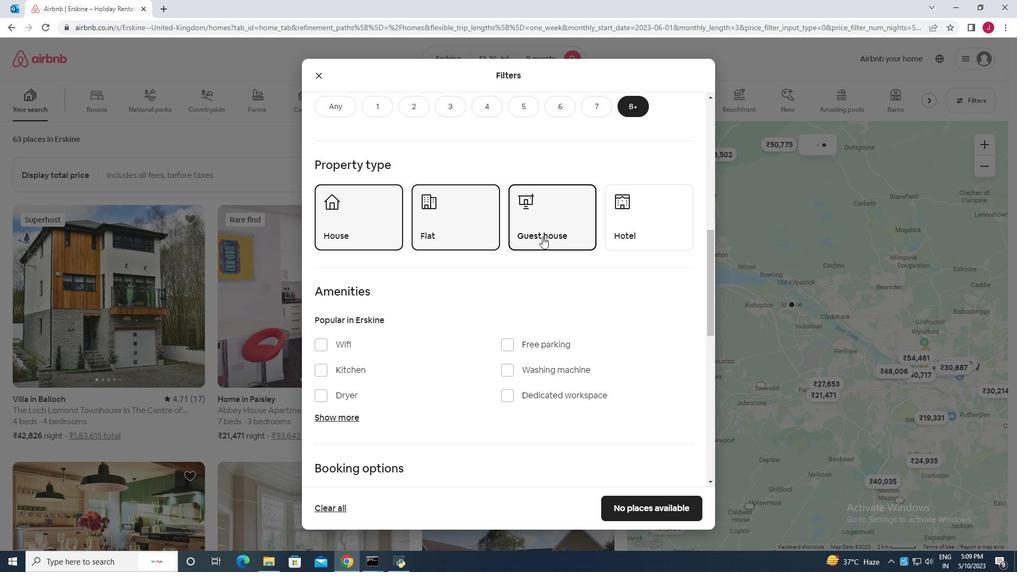 
Action: Mouse scrolled (539, 237) with delta (0, 0)
Screenshot: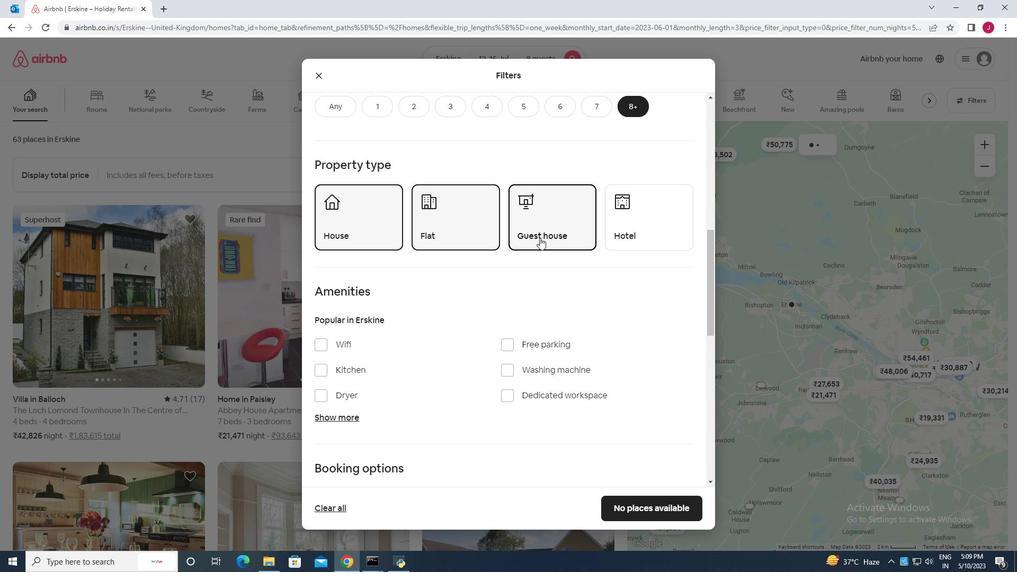 
Action: Mouse scrolled (539, 237) with delta (0, 0)
Screenshot: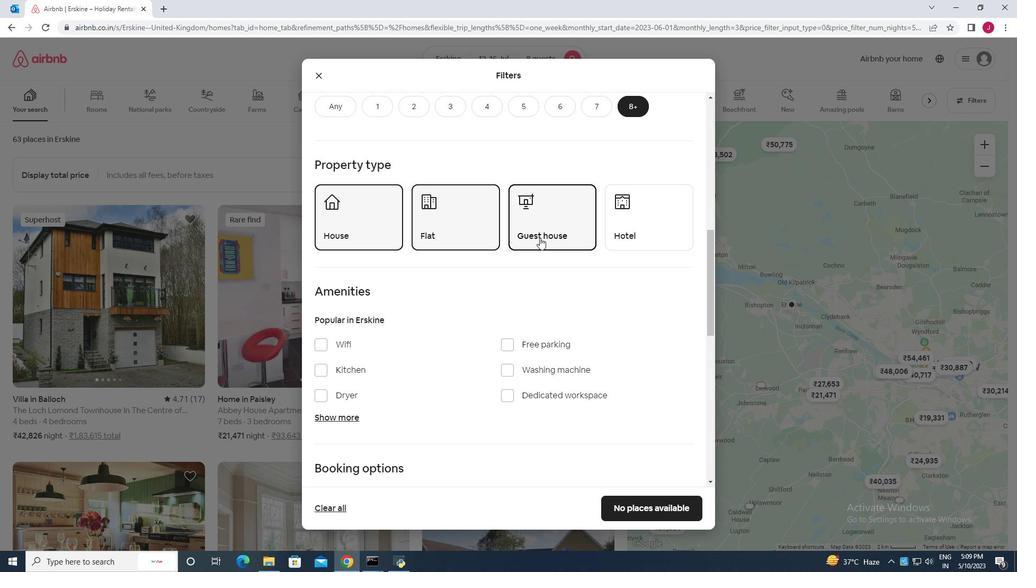 
Action: Mouse moved to (541, 239)
Screenshot: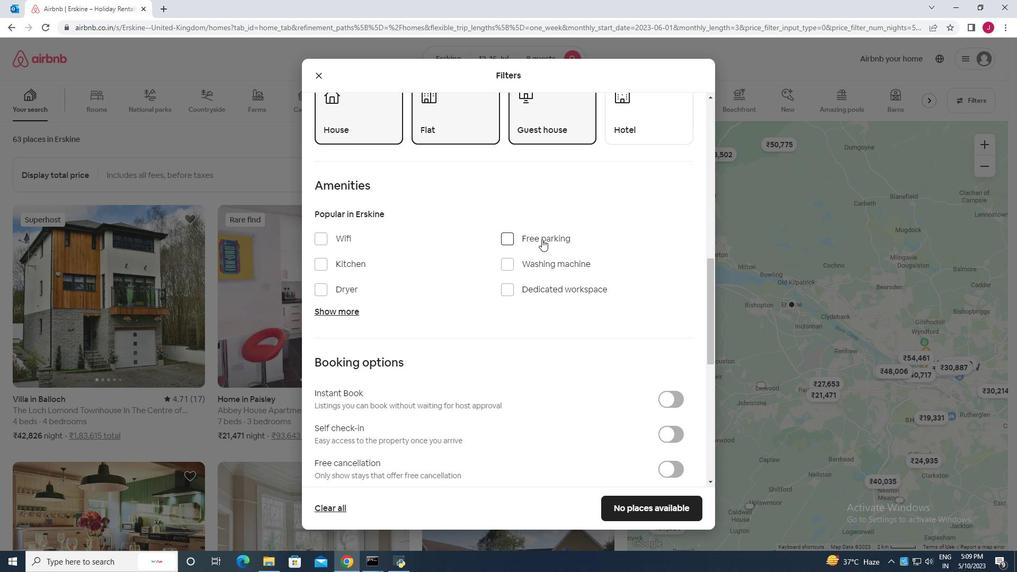 
Action: Mouse scrolled (541, 238) with delta (0, 0)
Screenshot: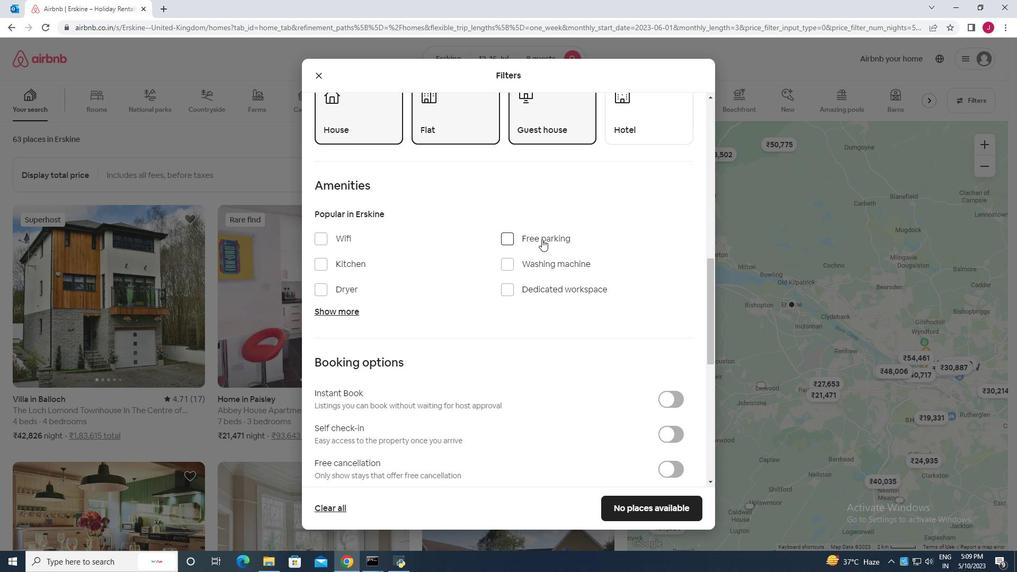 
Action: Mouse moved to (320, 185)
Screenshot: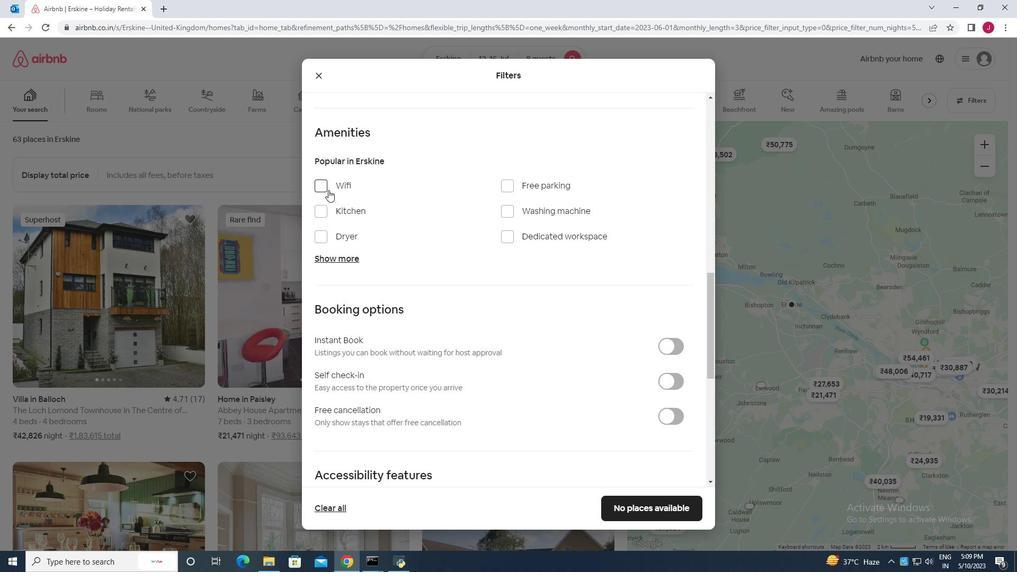 
Action: Mouse pressed left at (320, 185)
Screenshot: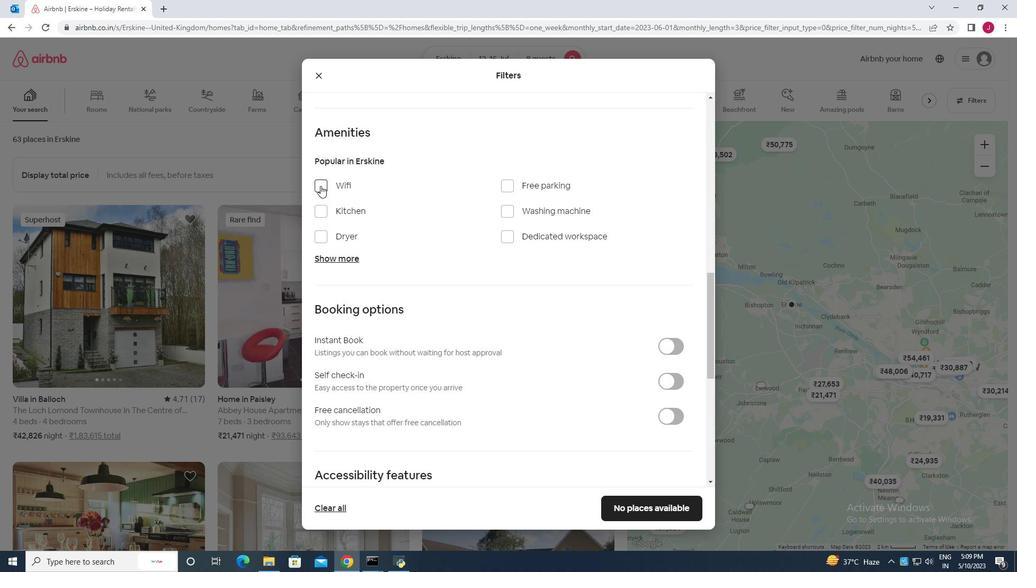 
Action: Mouse moved to (332, 252)
Screenshot: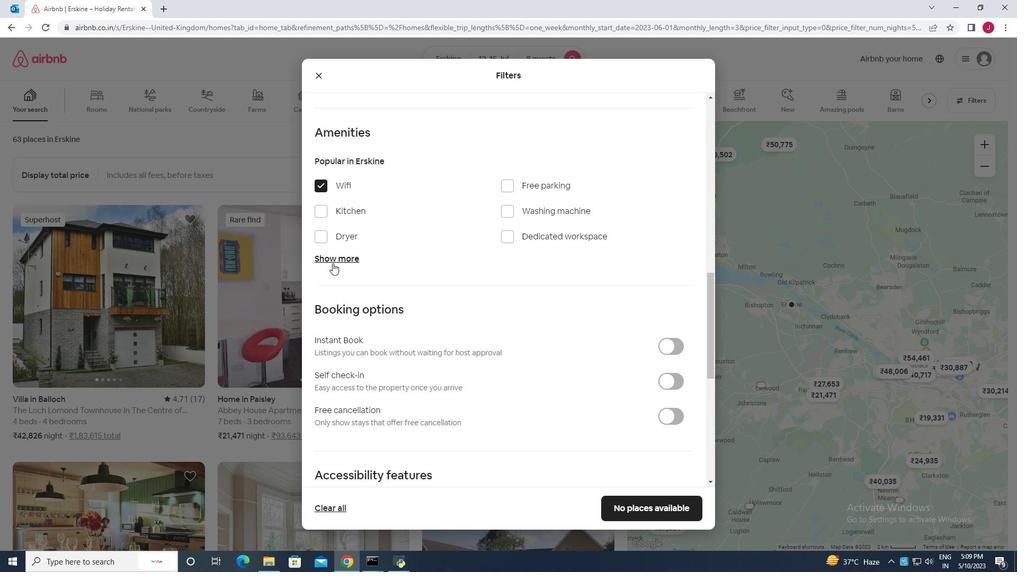 
Action: Mouse pressed left at (332, 252)
Screenshot: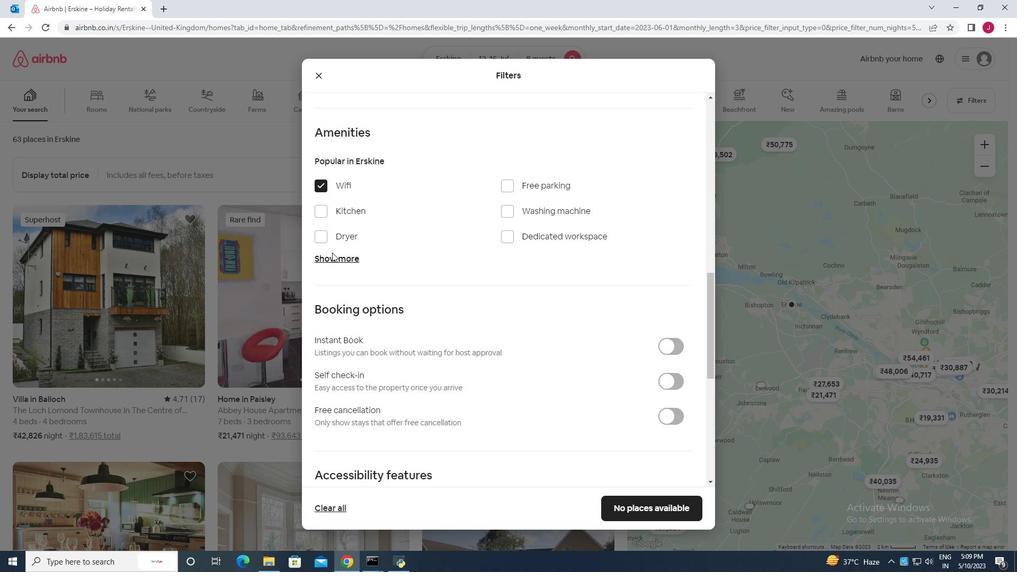 
Action: Mouse moved to (510, 187)
Screenshot: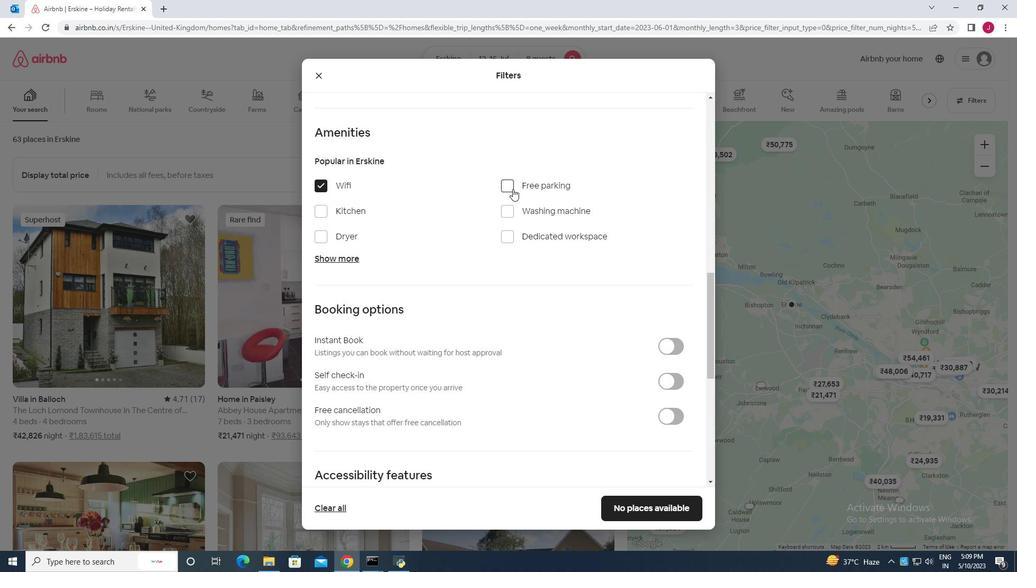 
Action: Mouse pressed left at (510, 187)
Screenshot: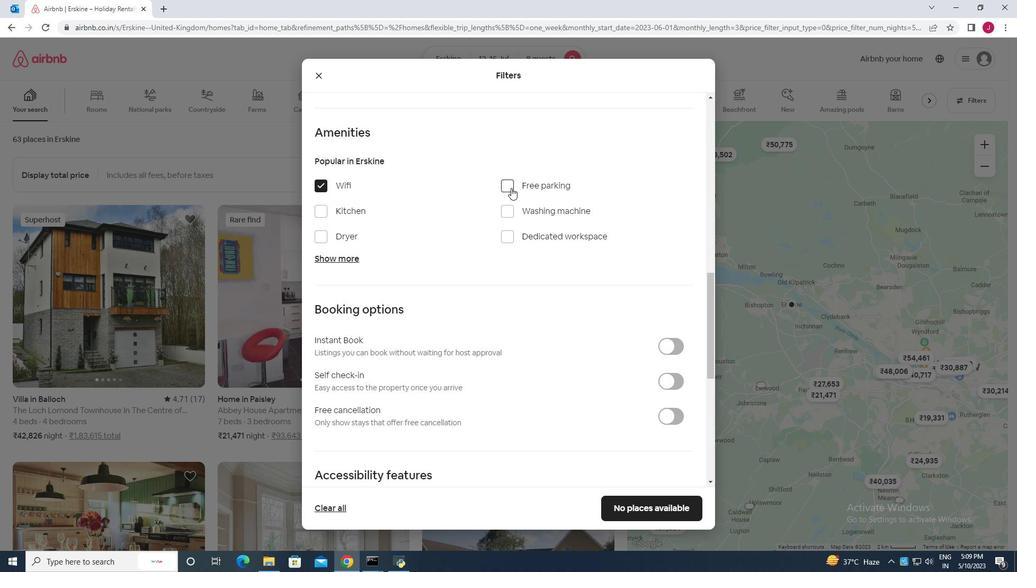 
Action: Mouse moved to (352, 256)
Screenshot: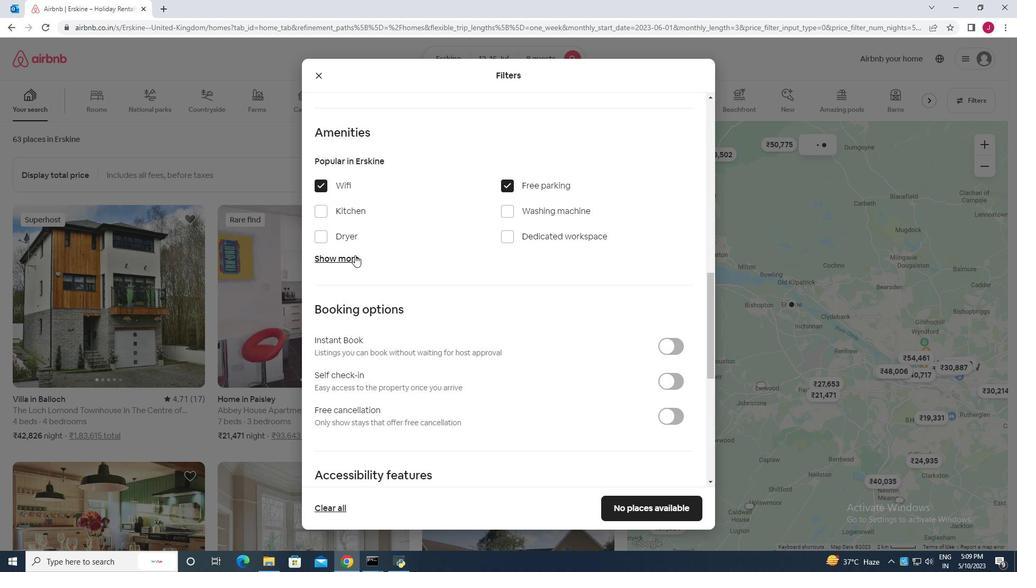 
Action: Mouse pressed left at (352, 256)
Screenshot: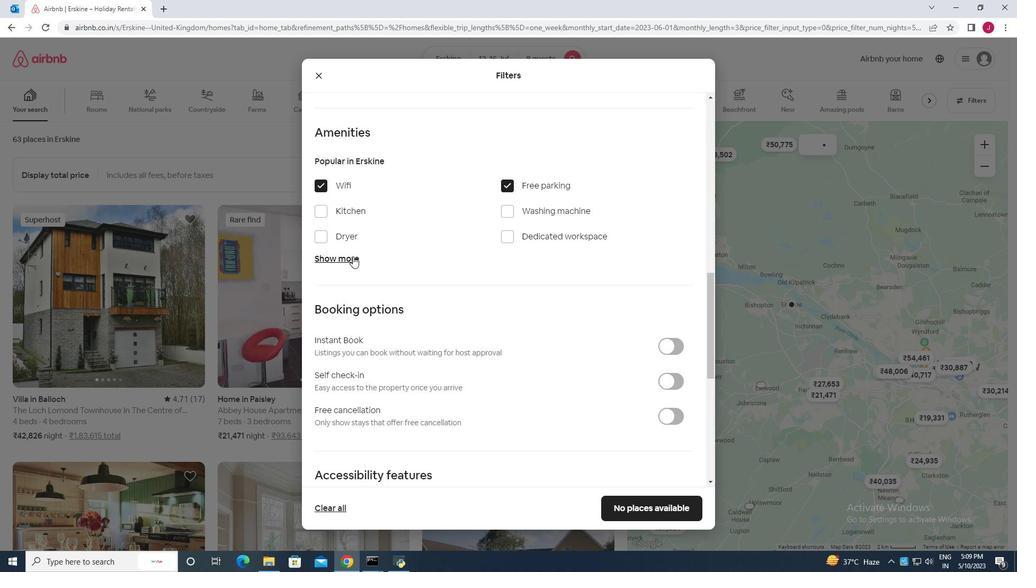 
Action: Mouse moved to (489, 410)
Screenshot: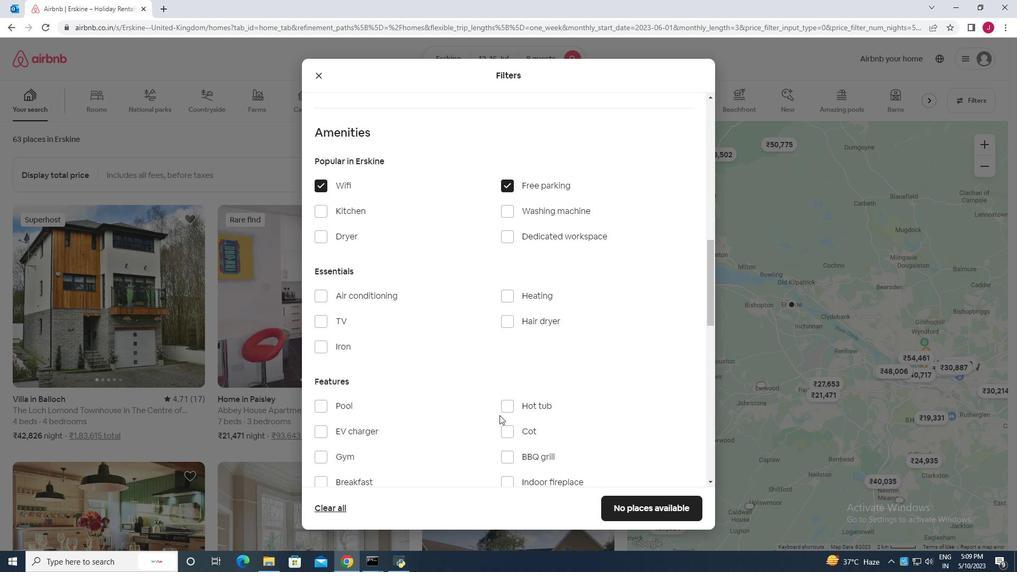 
Action: Mouse scrolled (489, 410) with delta (0, 0)
Screenshot: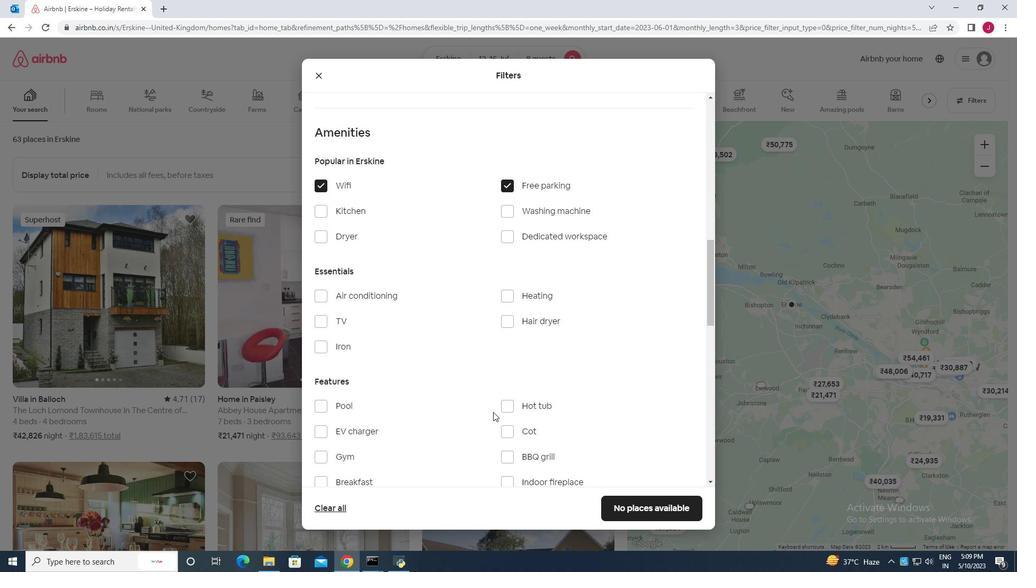 
Action: Mouse moved to (487, 409)
Screenshot: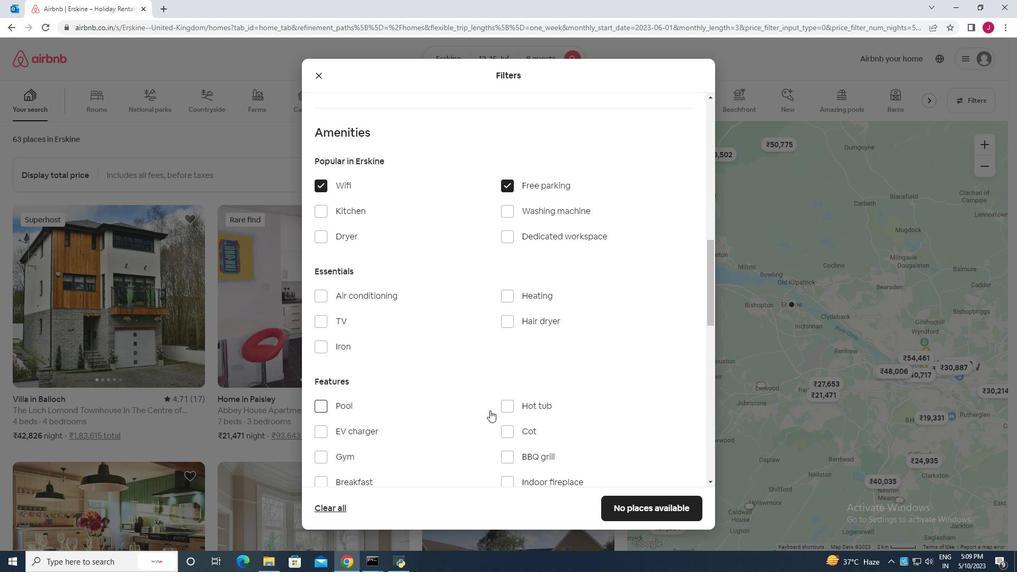 
Action: Mouse scrolled (487, 408) with delta (0, 0)
Screenshot: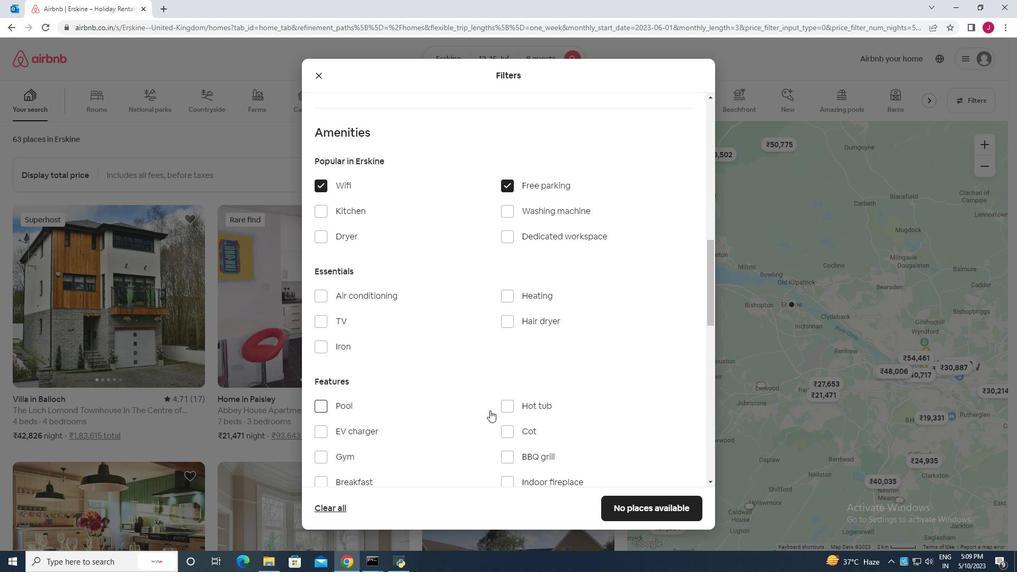 
Action: Mouse moved to (325, 212)
Screenshot: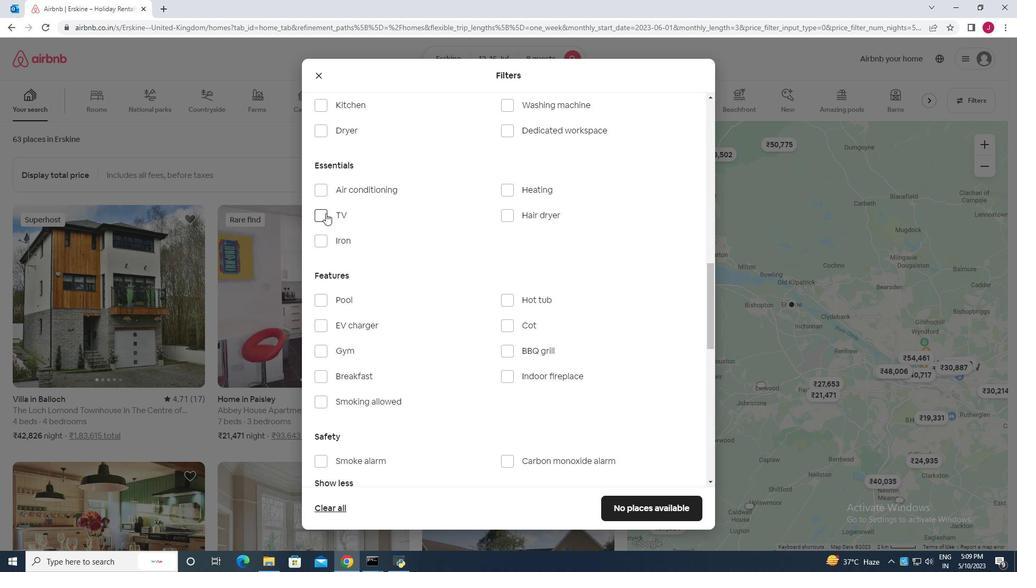 
Action: Mouse pressed left at (325, 212)
Screenshot: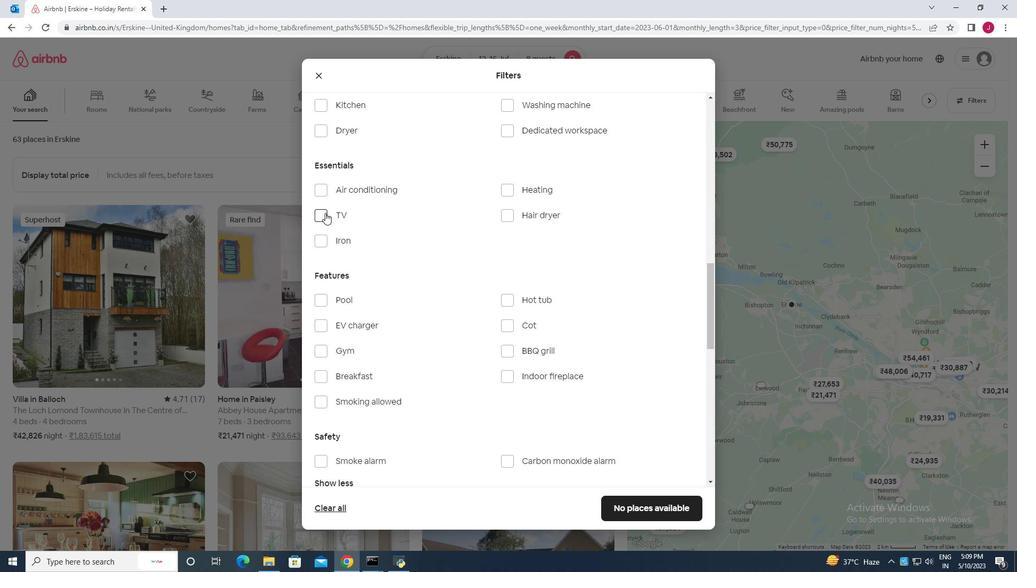 
Action: Mouse moved to (351, 270)
Screenshot: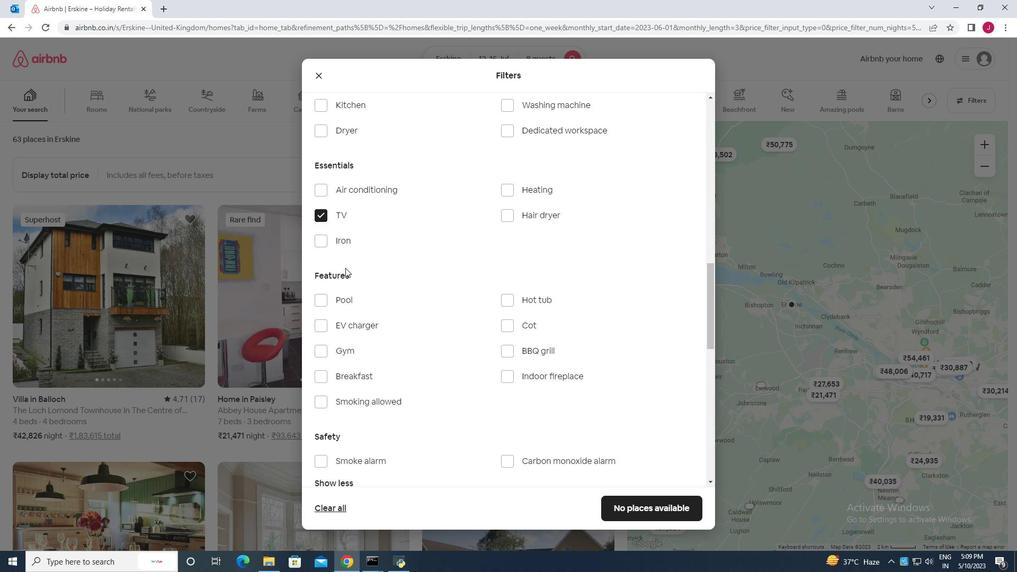 
Action: Mouse scrolled (351, 269) with delta (0, 0)
Screenshot: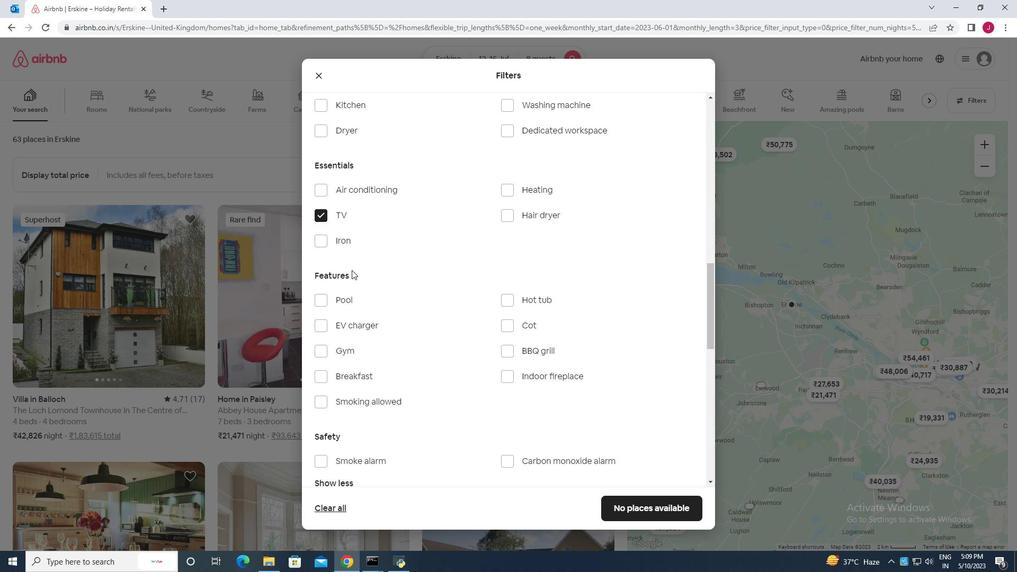 
Action: Mouse scrolled (351, 269) with delta (0, 0)
Screenshot: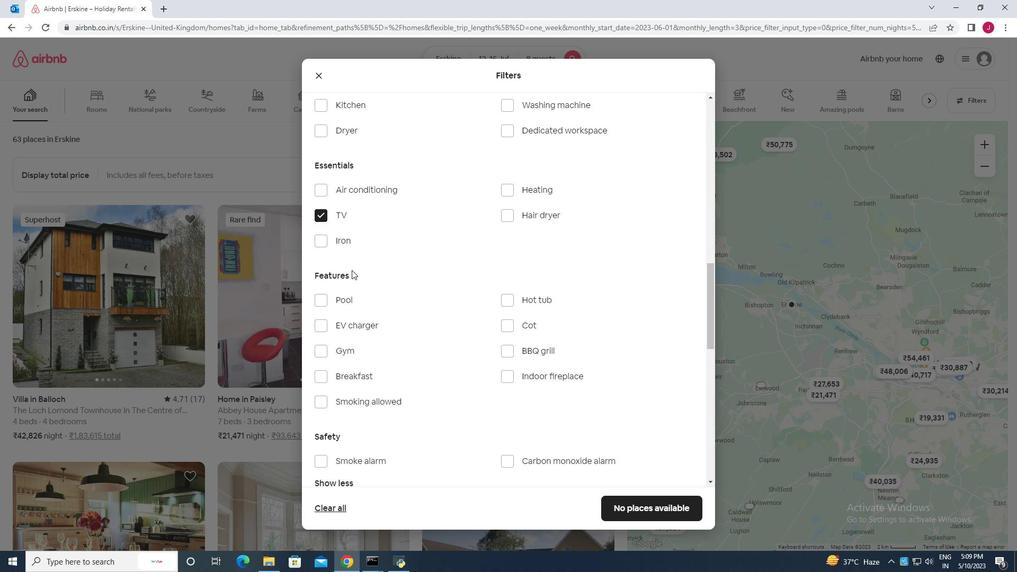 
Action: Mouse moved to (322, 246)
Screenshot: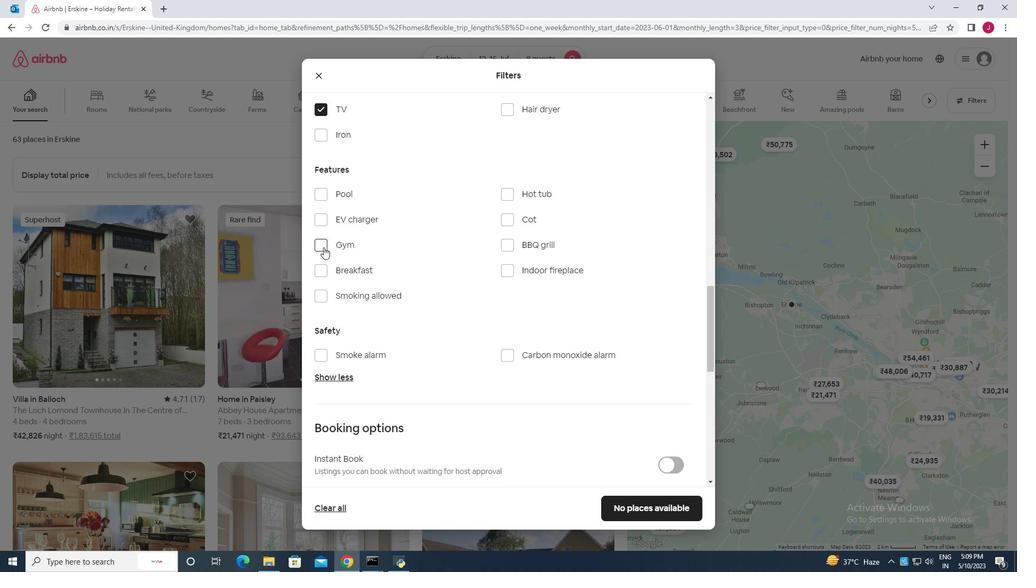 
Action: Mouse pressed left at (322, 246)
Screenshot: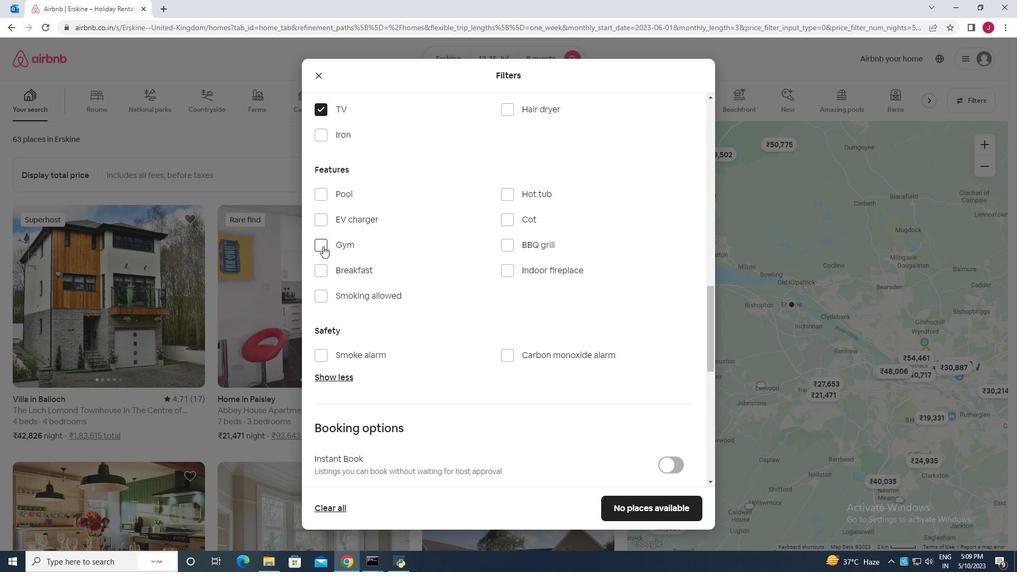 
Action: Mouse moved to (322, 273)
Screenshot: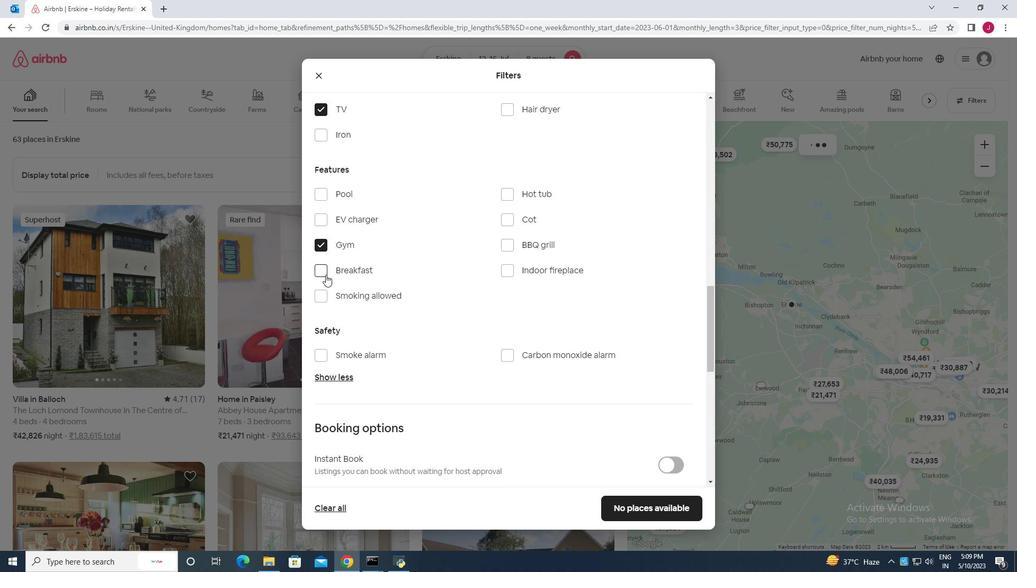 
Action: Mouse pressed left at (322, 273)
Screenshot: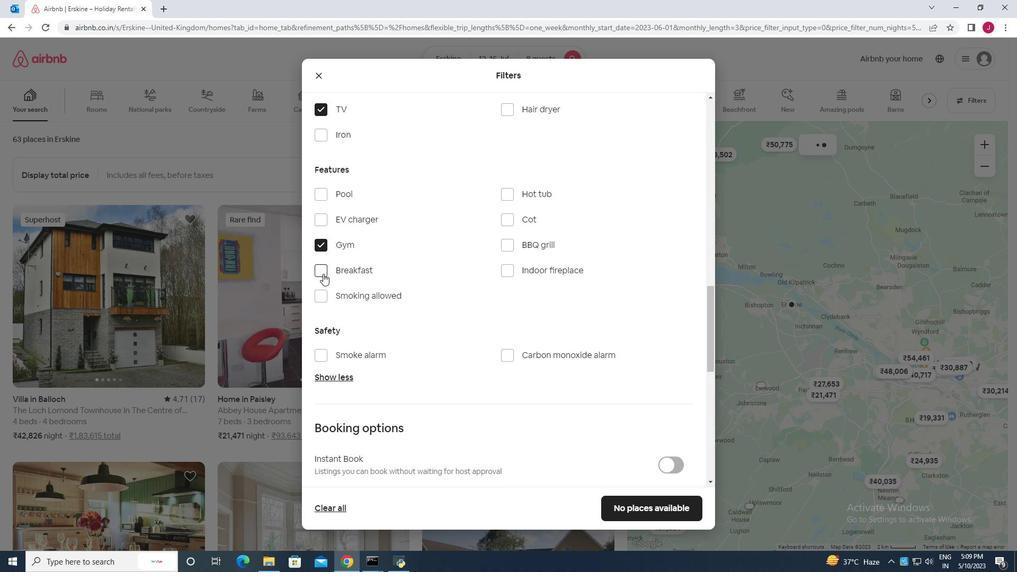 
Action: Mouse moved to (466, 271)
Screenshot: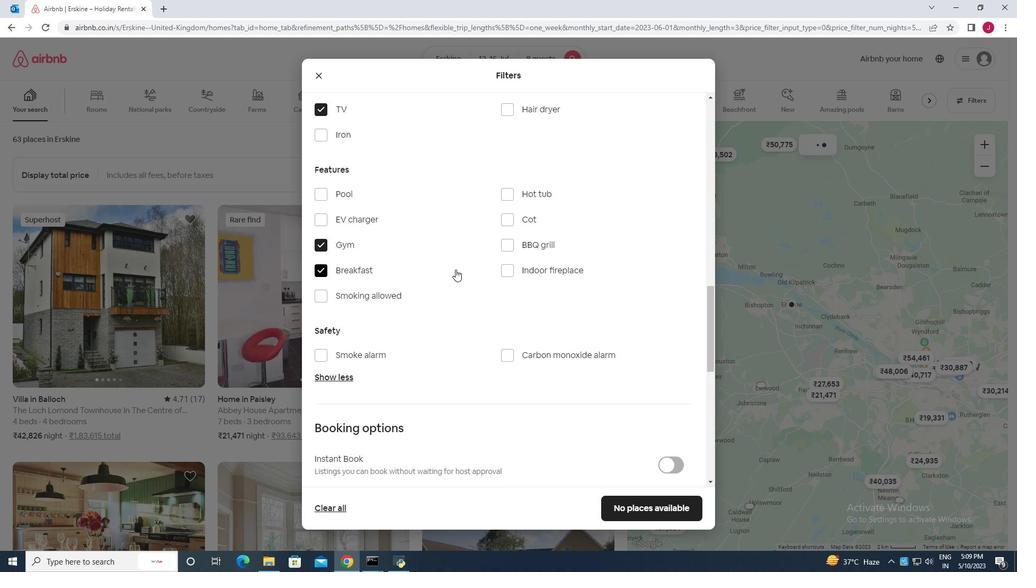 
Action: Mouse scrolled (466, 270) with delta (0, 0)
Screenshot: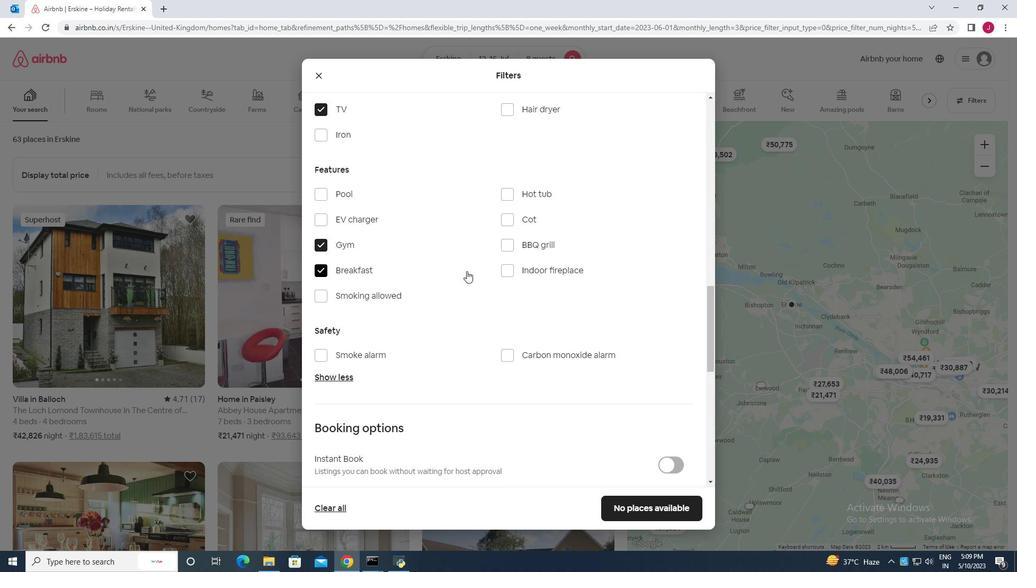 
Action: Mouse scrolled (466, 270) with delta (0, 0)
Screenshot: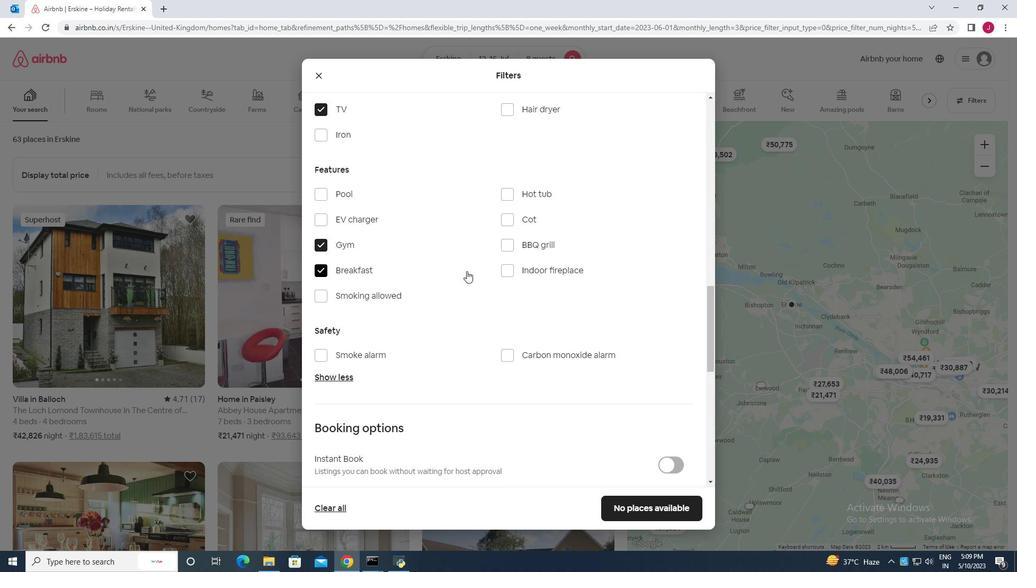
Action: Mouse scrolled (466, 270) with delta (0, 0)
Screenshot: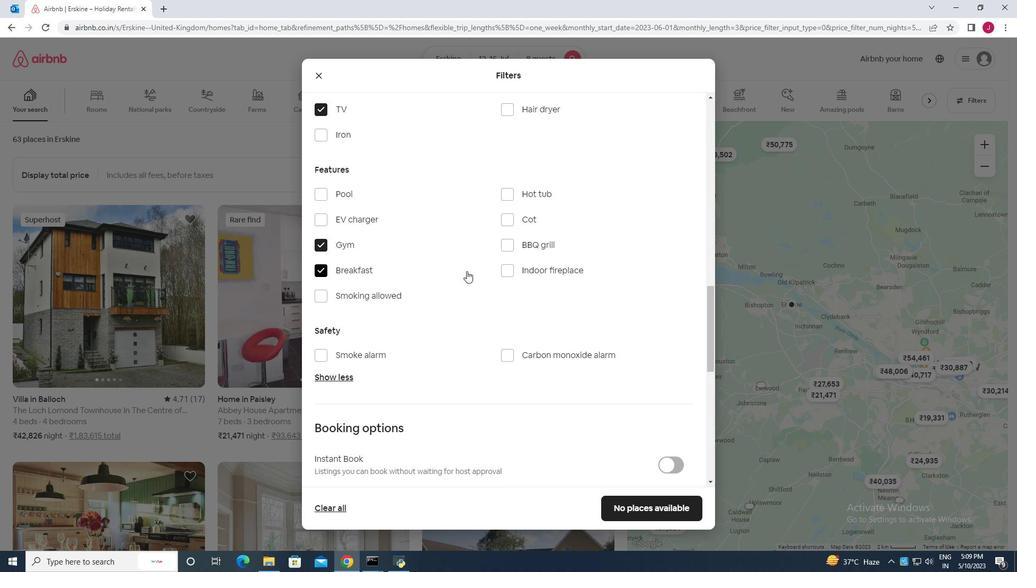
Action: Mouse scrolled (466, 270) with delta (0, 0)
Screenshot: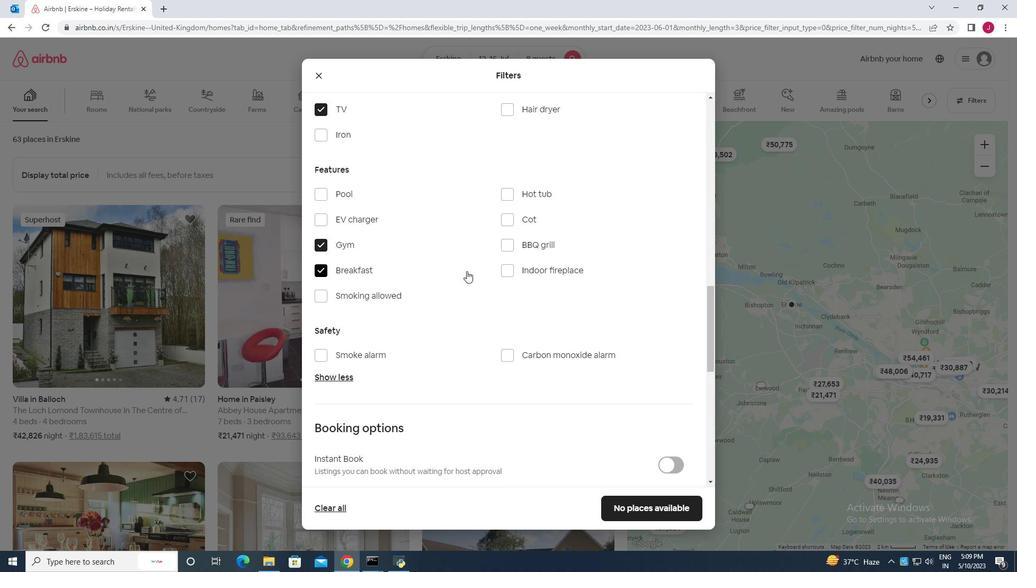 
Action: Mouse scrolled (466, 270) with delta (0, 0)
Screenshot: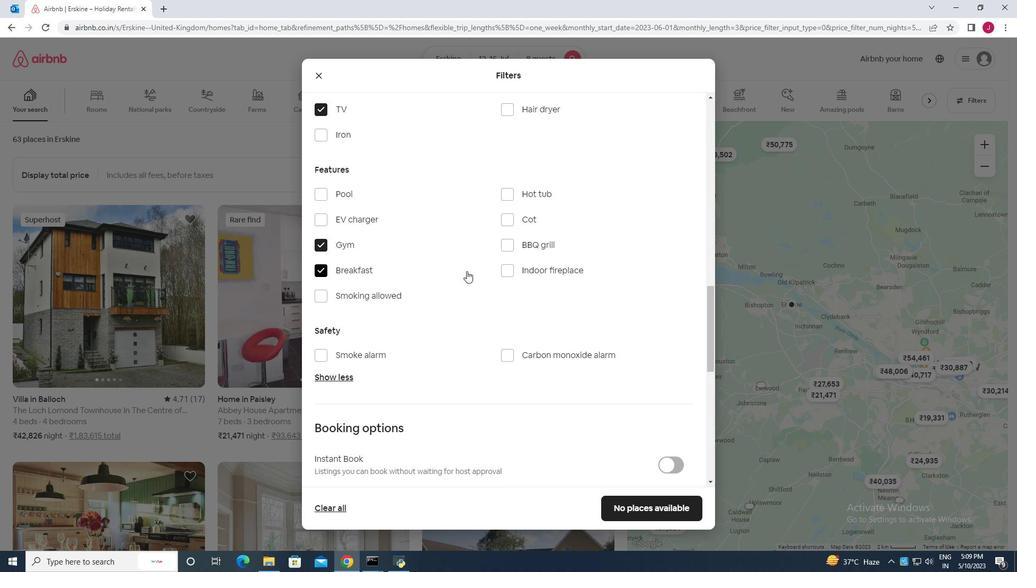 
Action: Mouse moved to (670, 233)
Screenshot: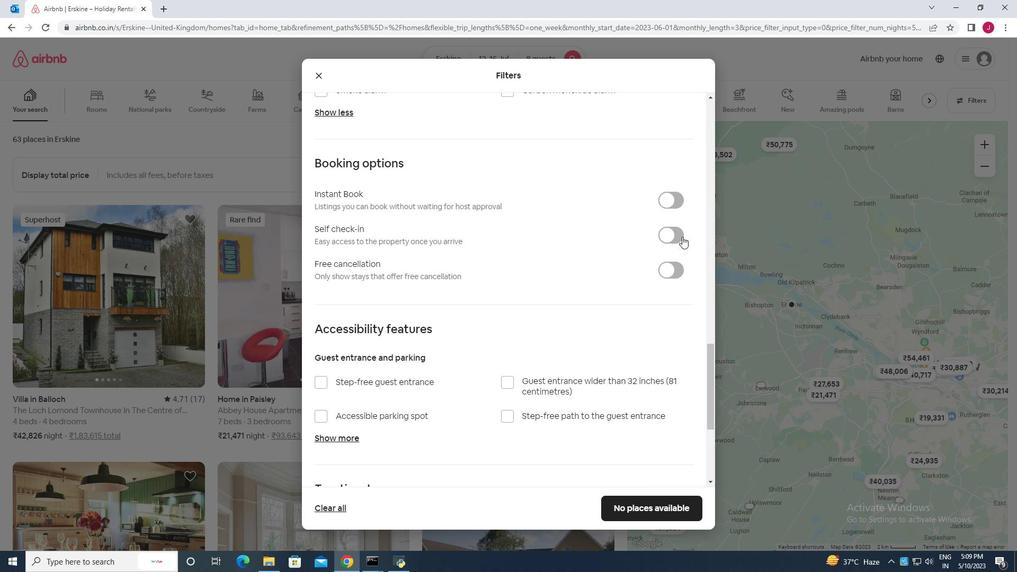 
Action: Mouse pressed left at (670, 233)
Screenshot: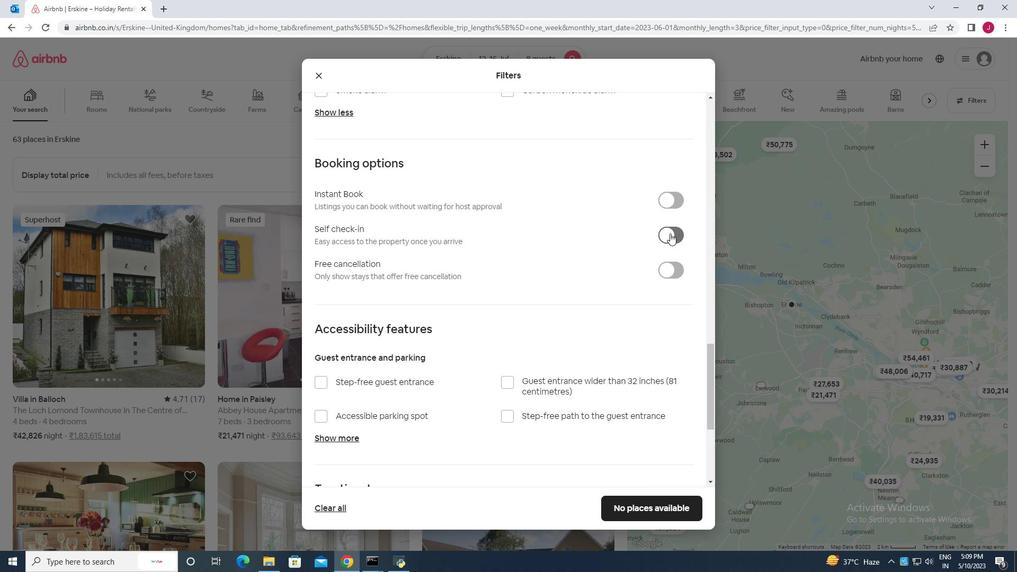 
Action: Mouse moved to (505, 297)
Screenshot: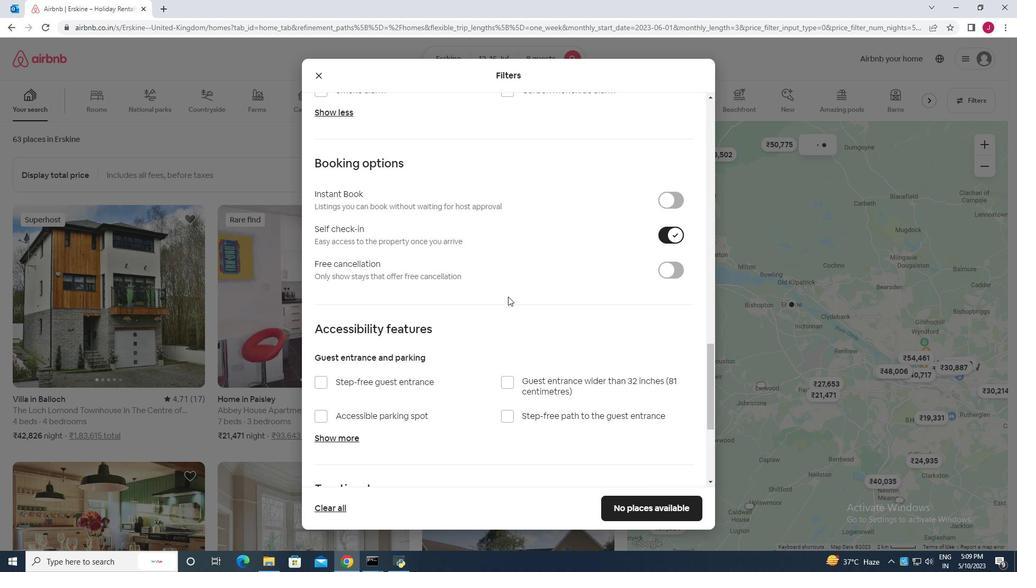 
Action: Mouse scrolled (505, 297) with delta (0, 0)
Screenshot: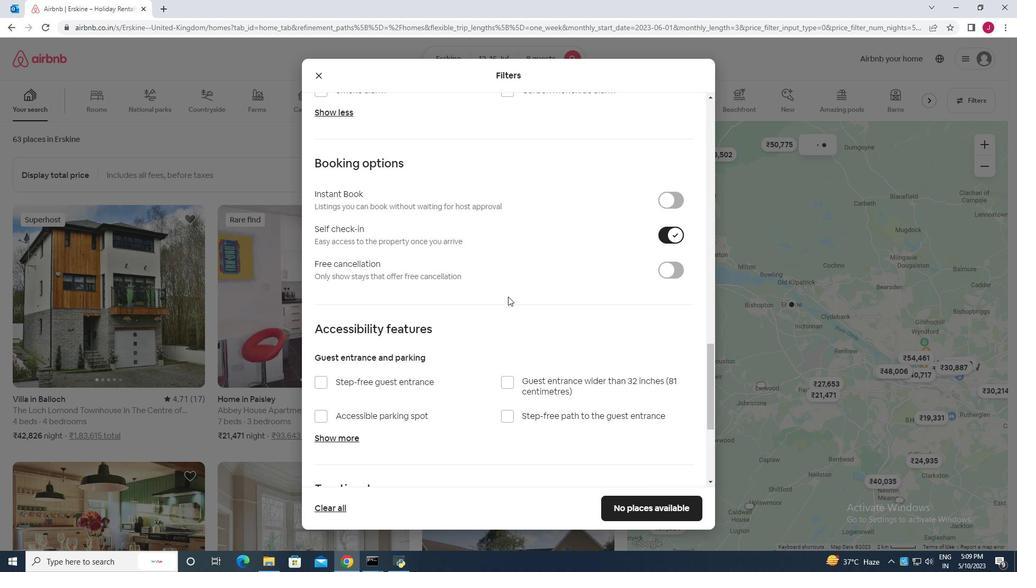 
Action: Mouse scrolled (505, 297) with delta (0, 0)
Screenshot: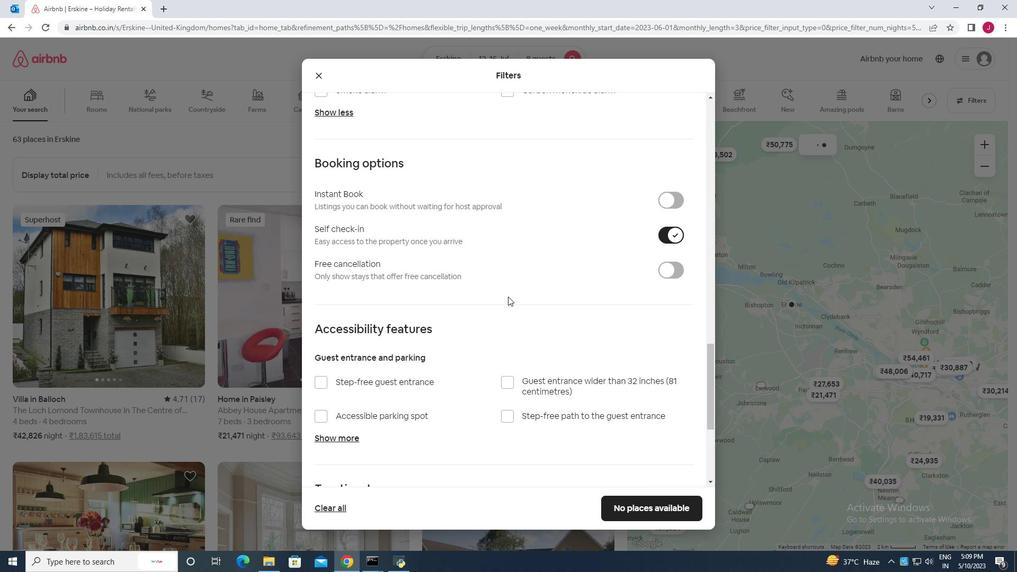
Action: Mouse scrolled (505, 297) with delta (0, 0)
Screenshot: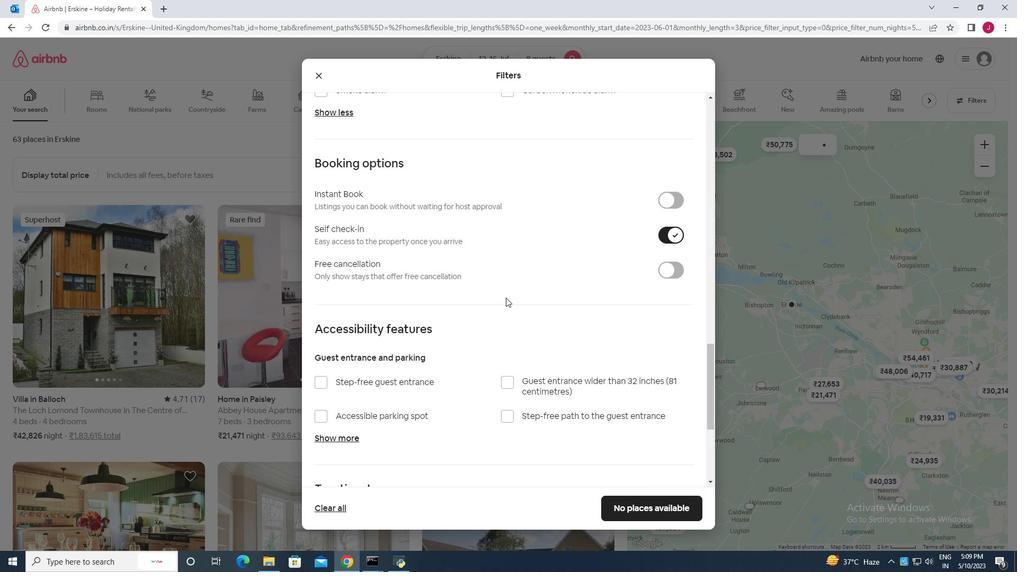 
Action: Mouse scrolled (505, 297) with delta (0, 0)
Screenshot: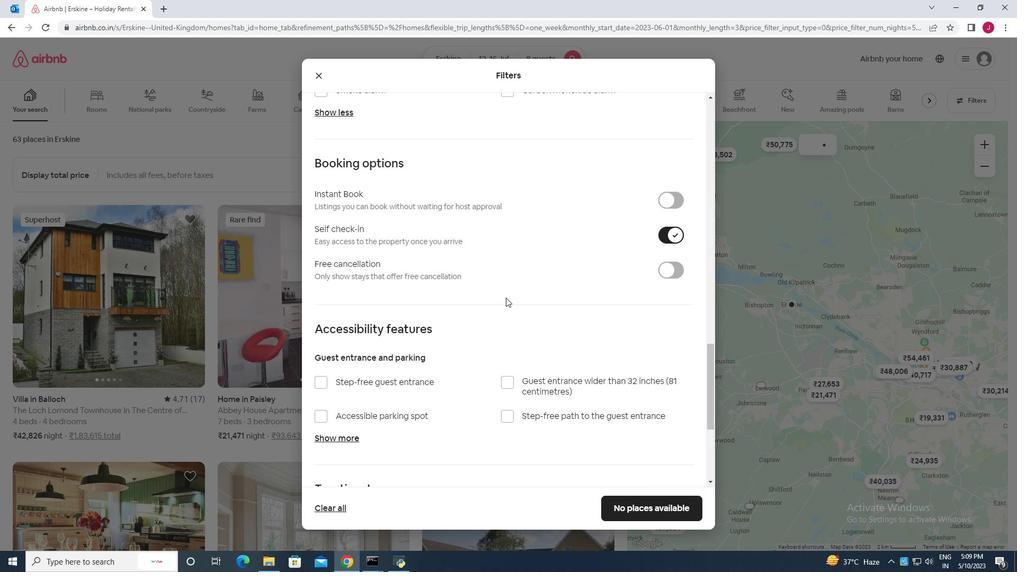 
Action: Mouse scrolled (505, 297) with delta (0, 0)
Screenshot: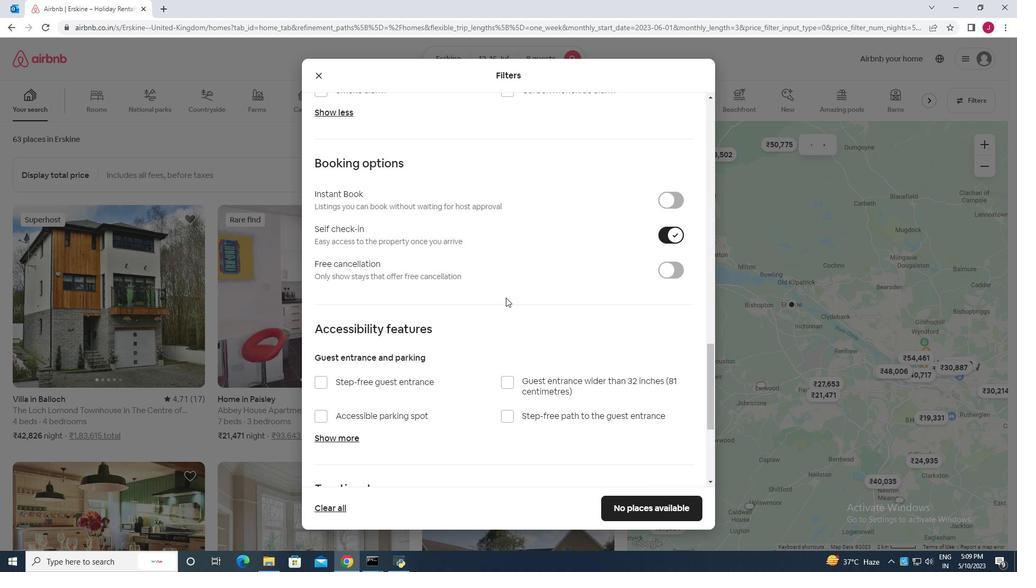 
Action: Mouse scrolled (505, 297) with delta (0, 0)
Screenshot: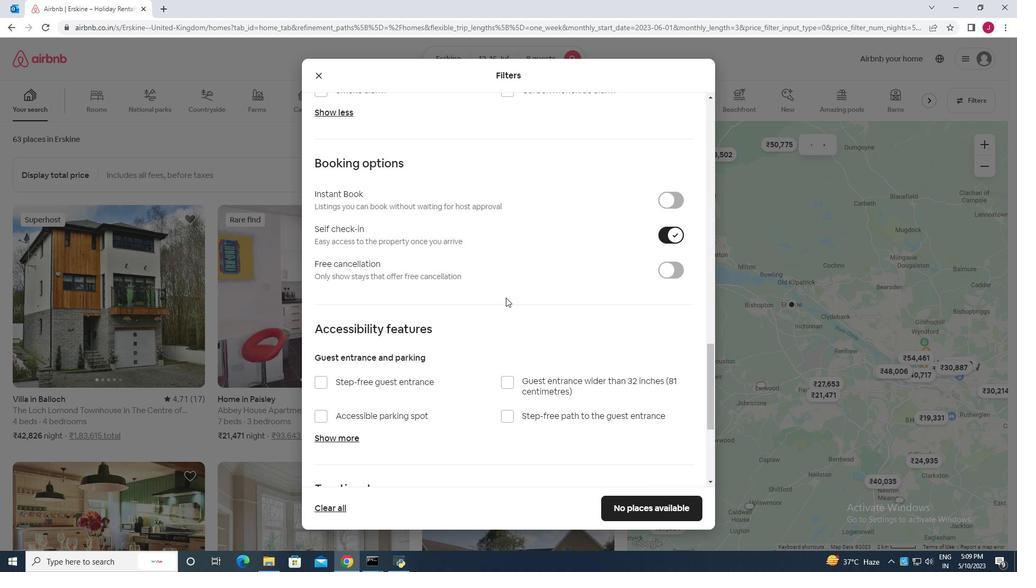 
Action: Mouse moved to (487, 351)
Screenshot: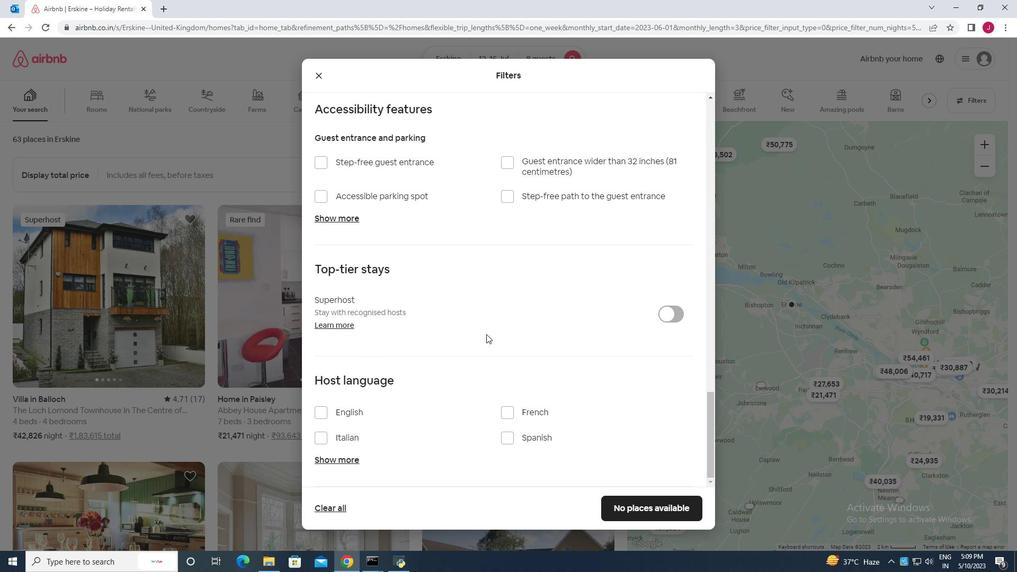 
Action: Mouse scrolled (487, 350) with delta (0, 0)
Screenshot: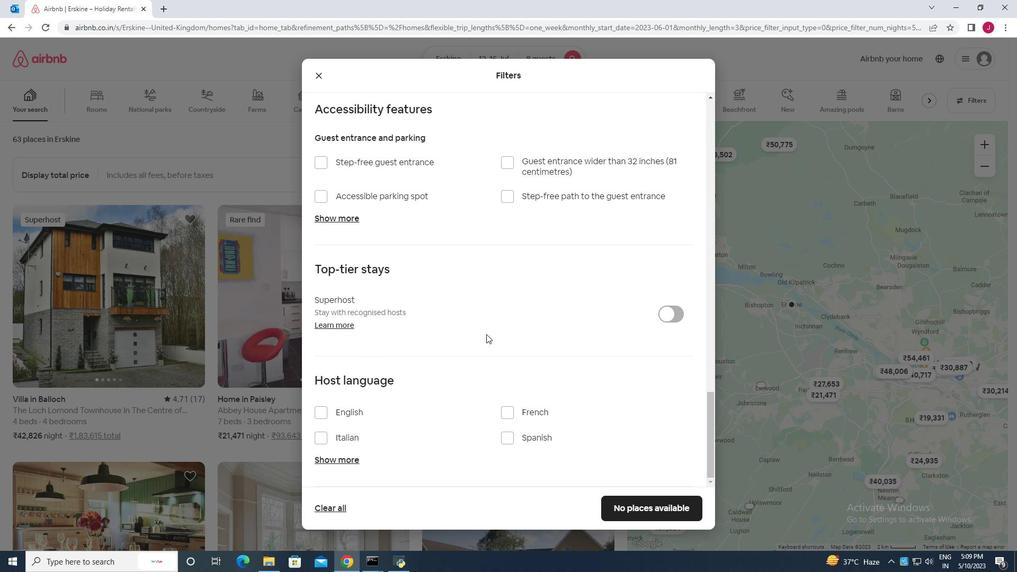 
Action: Mouse moved to (485, 353)
Screenshot: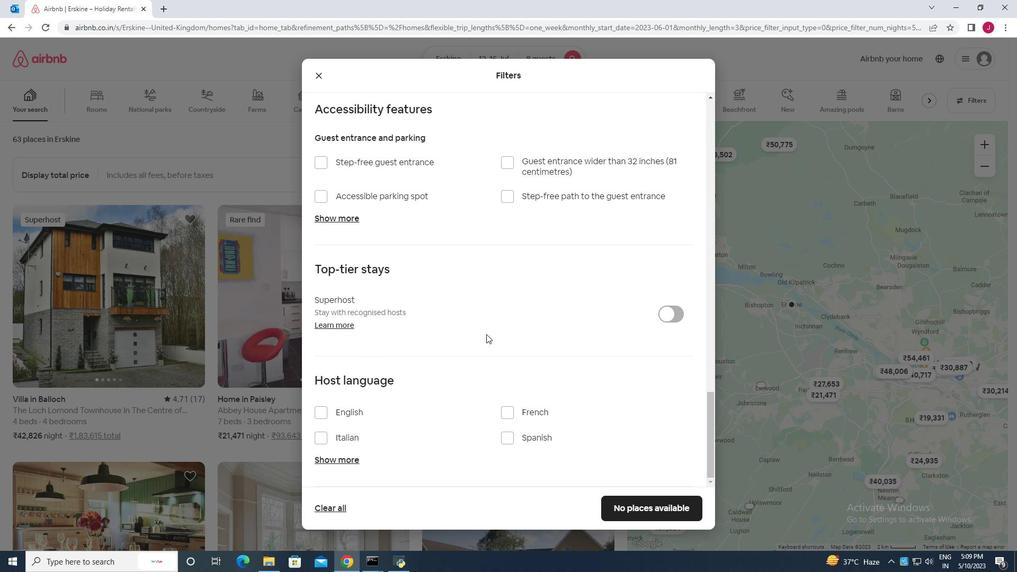
Action: Mouse scrolled (485, 352) with delta (0, 0)
Screenshot: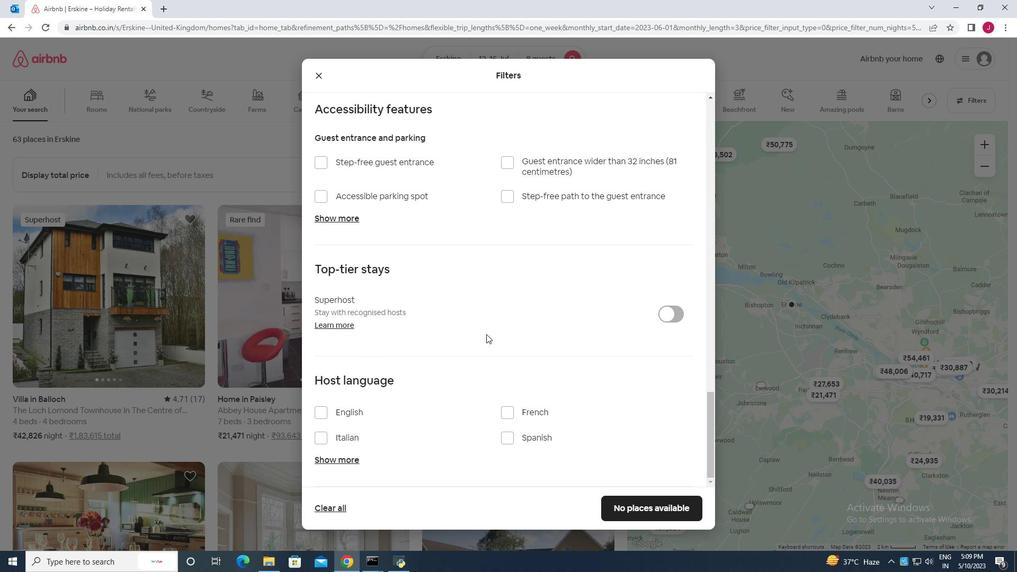 
Action: Mouse moved to (485, 353)
Screenshot: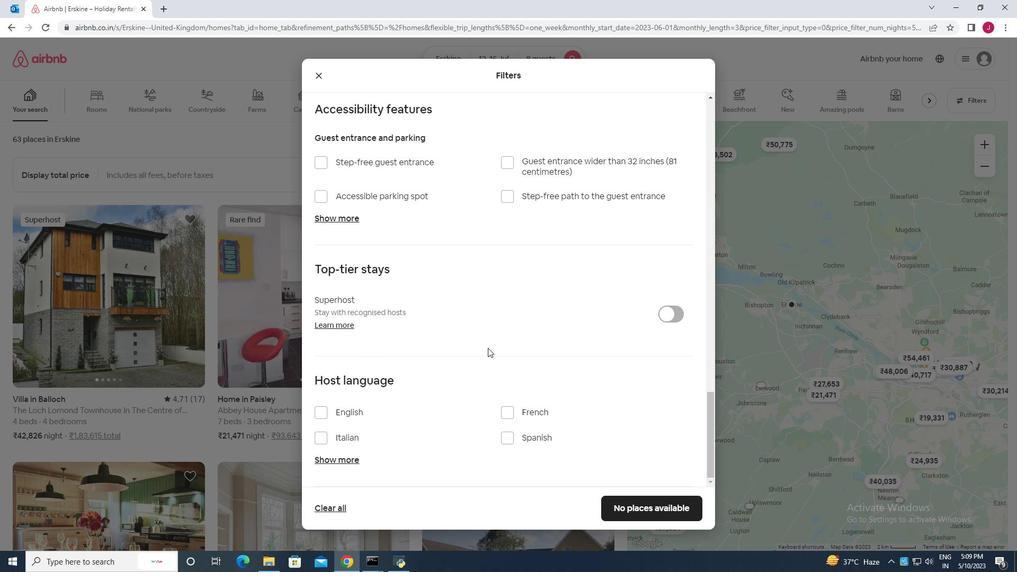 
Action: Mouse scrolled (485, 353) with delta (0, 0)
Screenshot: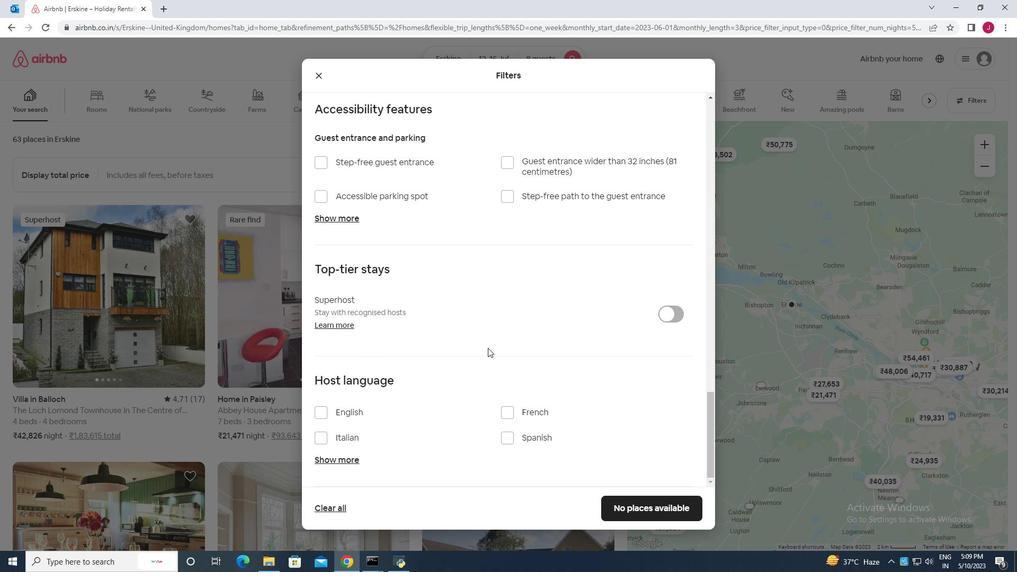
Action: Mouse moved to (484, 354)
Screenshot: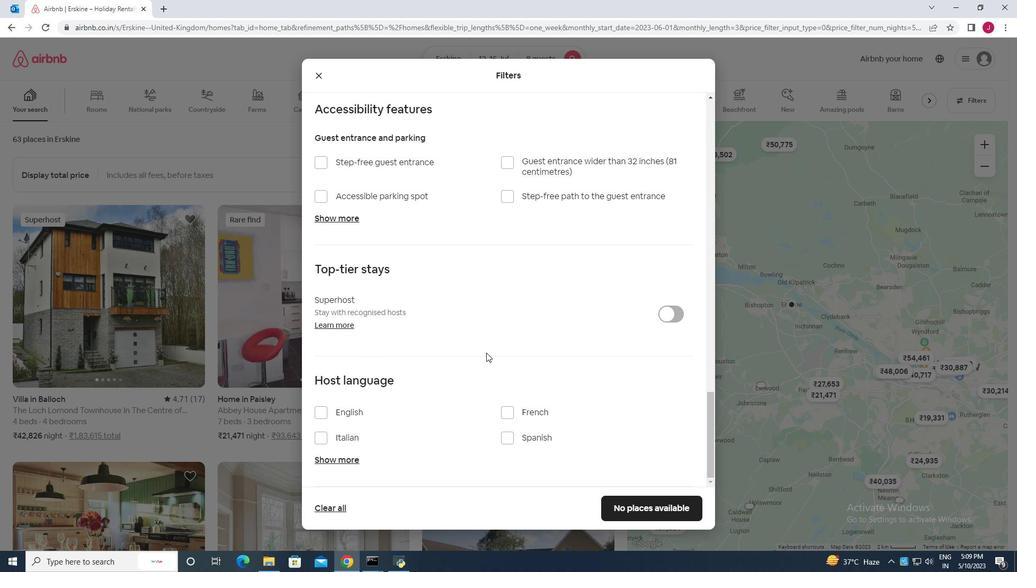 
Action: Mouse scrolled (484, 353) with delta (0, 0)
Screenshot: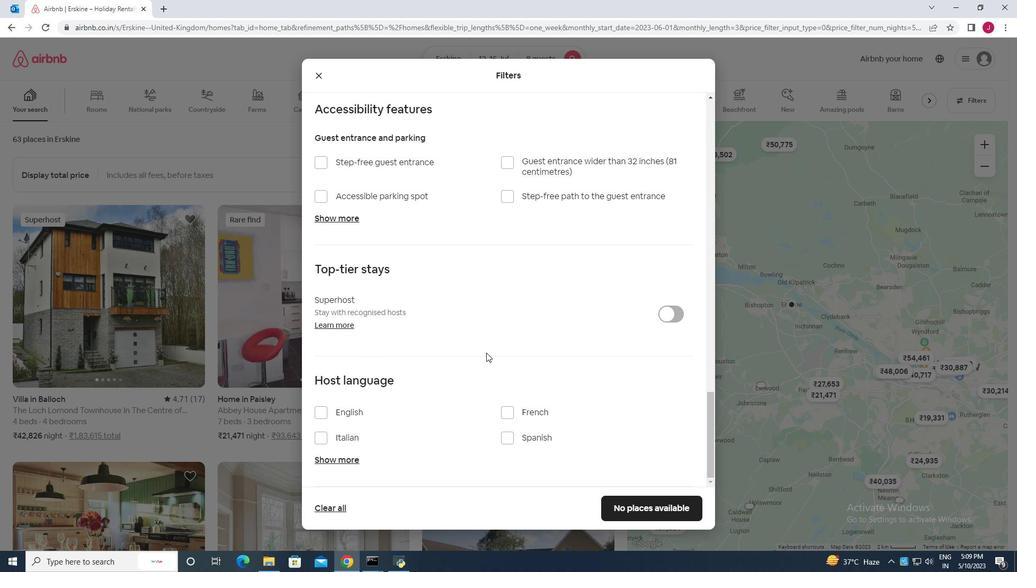 
Action: Mouse moved to (321, 411)
Screenshot: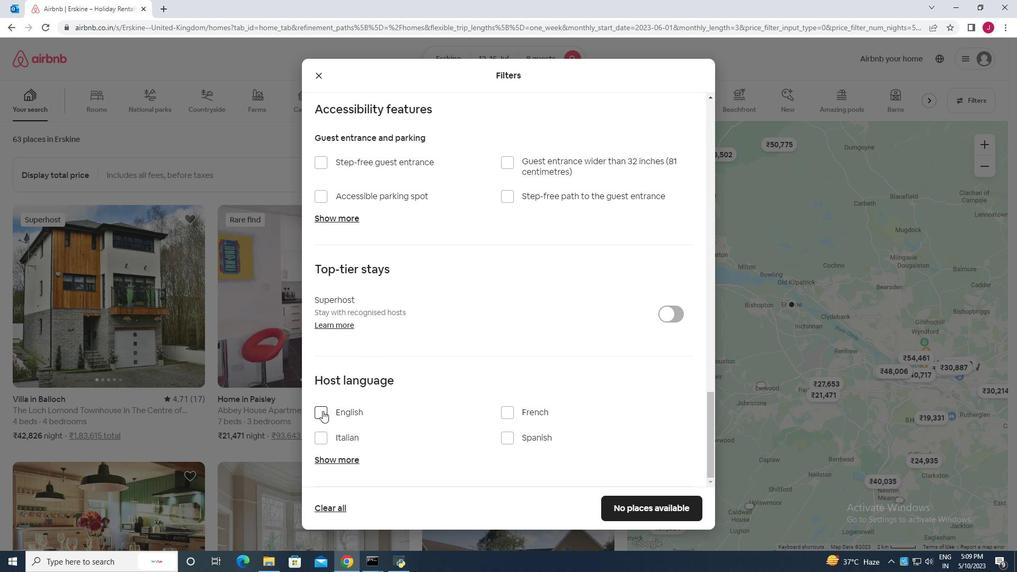 
Action: Mouse pressed left at (321, 411)
Screenshot: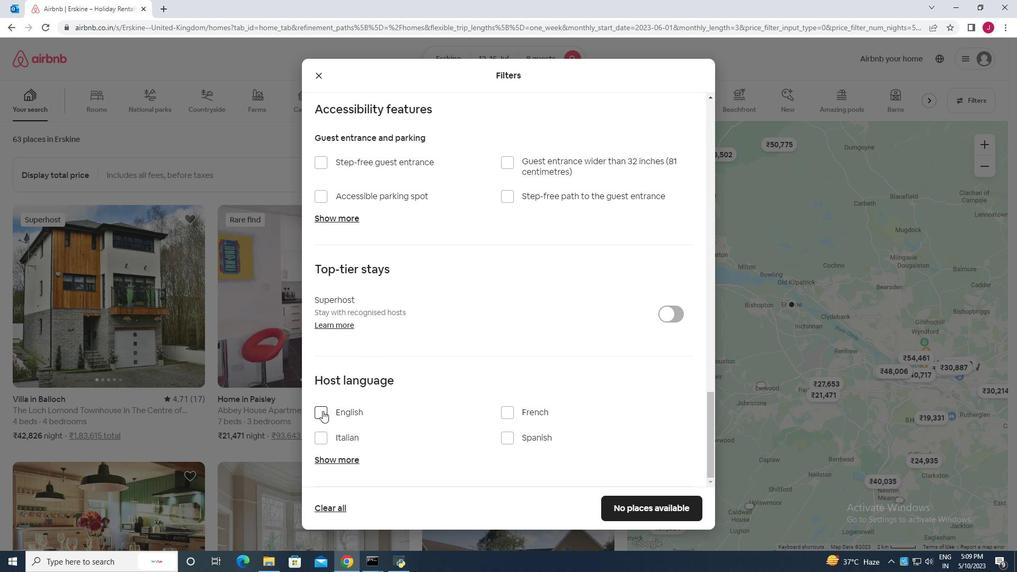 
Action: Mouse moved to (621, 509)
Screenshot: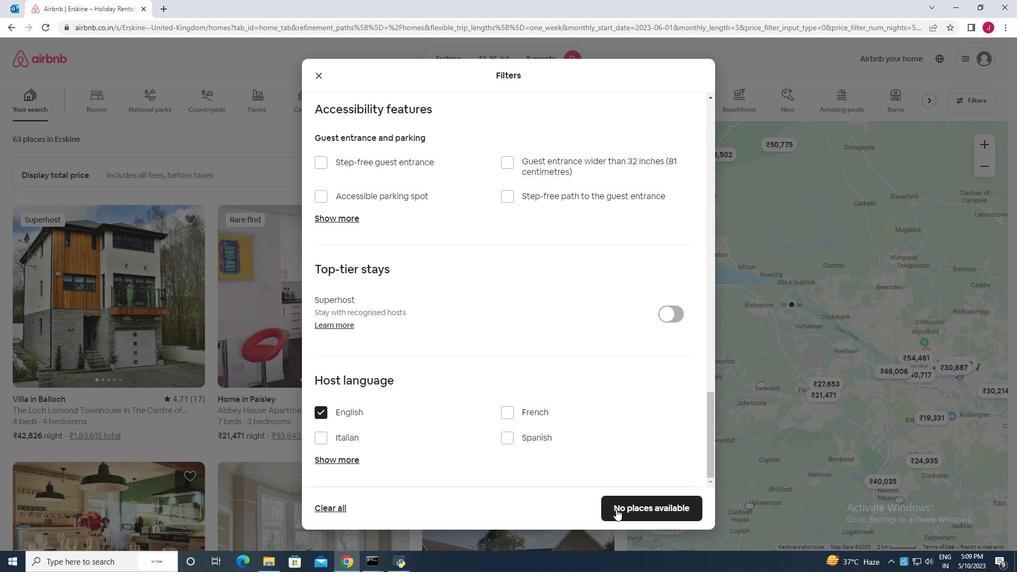 
Action: Mouse pressed left at (621, 509)
Screenshot: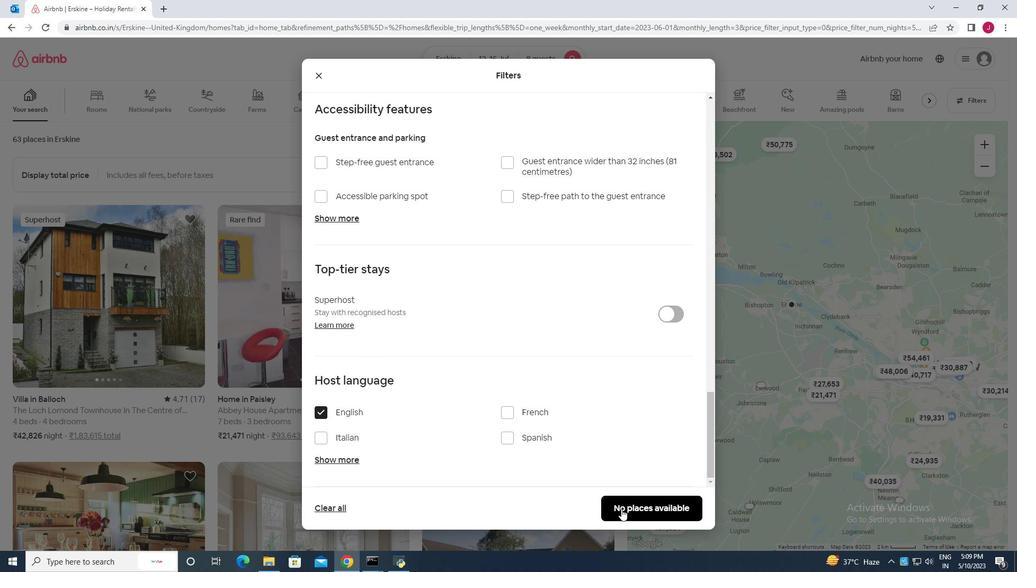 
Action: Mouse moved to (614, 503)
Screenshot: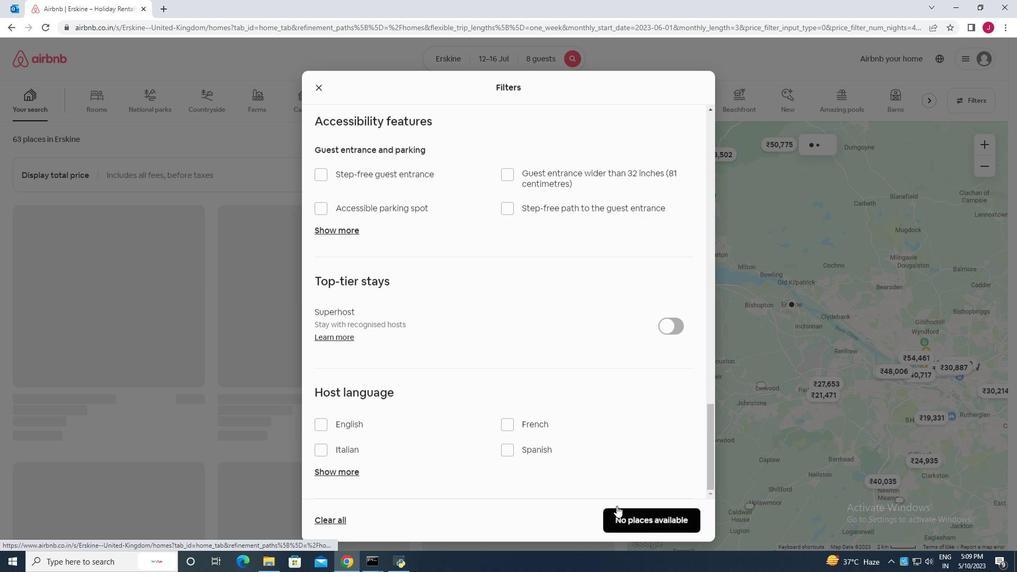 
